 Task: Find connections with filter location Floresta with filter topic #Datawith filter profile language Spanish with filter current company The Times Of India with filter school Maharashtra Institute of Technology with filter industry Wholesale Photography Equipment and Supplies with filter service category Product Marketing with filter keywords title Animal Breeder
Action: Mouse moved to (535, 112)
Screenshot: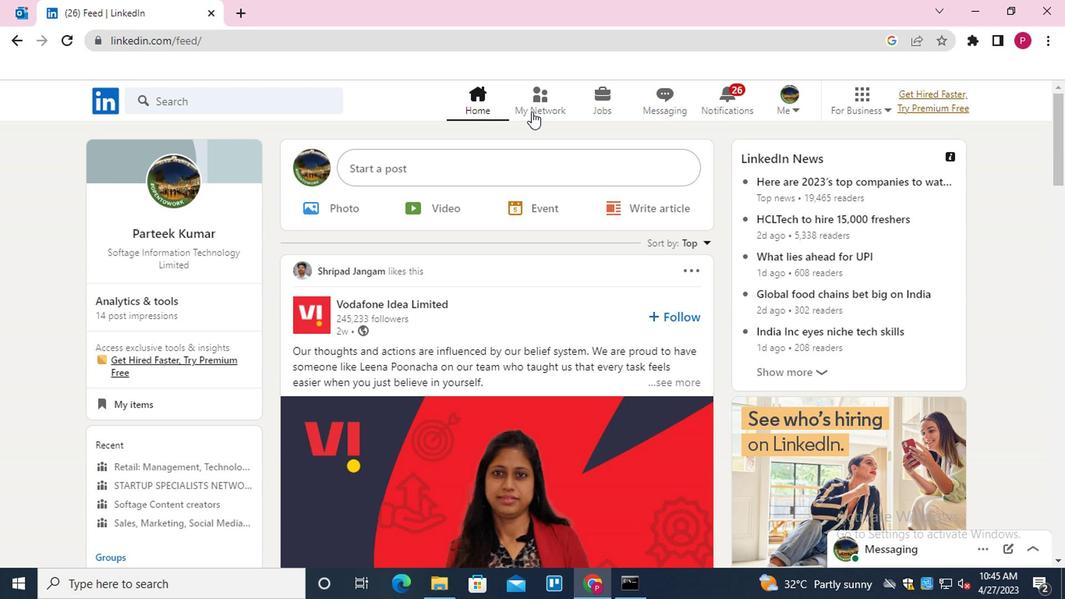 
Action: Mouse pressed left at (535, 112)
Screenshot: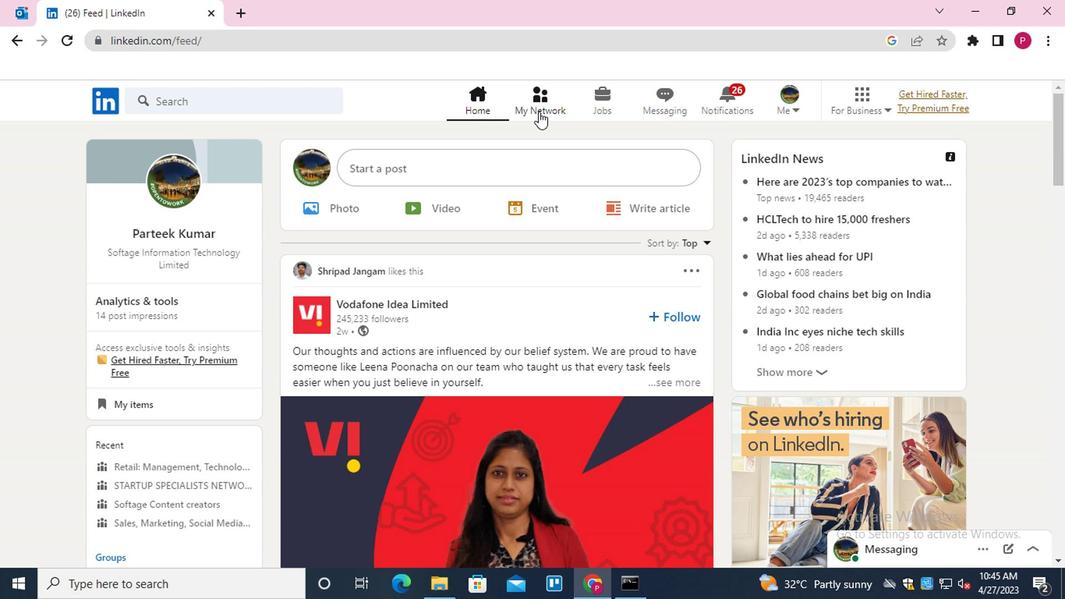 
Action: Mouse moved to (228, 196)
Screenshot: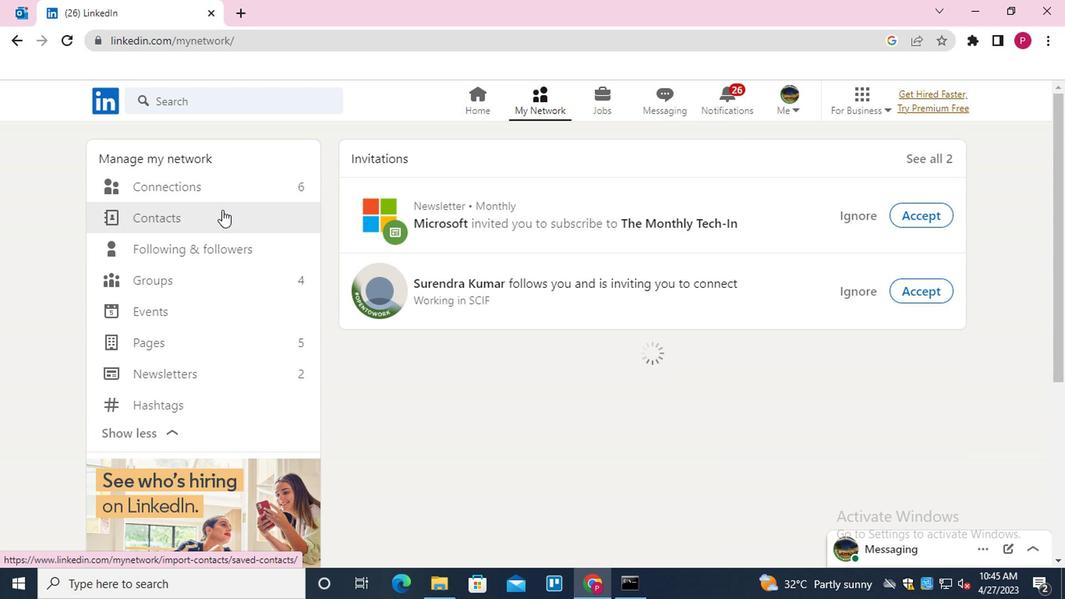 
Action: Mouse pressed left at (228, 196)
Screenshot: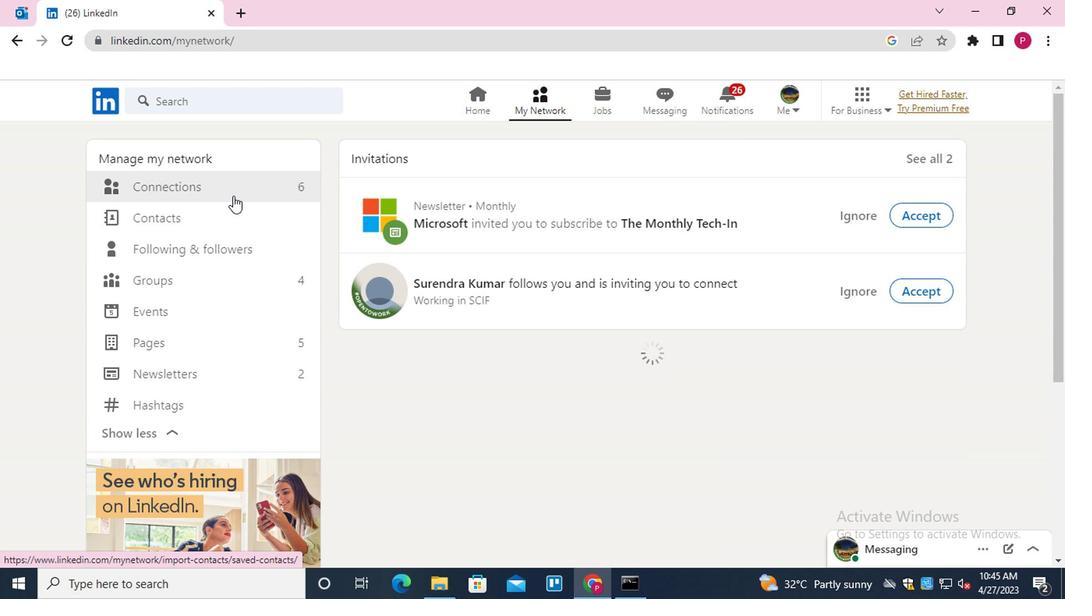 
Action: Mouse moved to (249, 192)
Screenshot: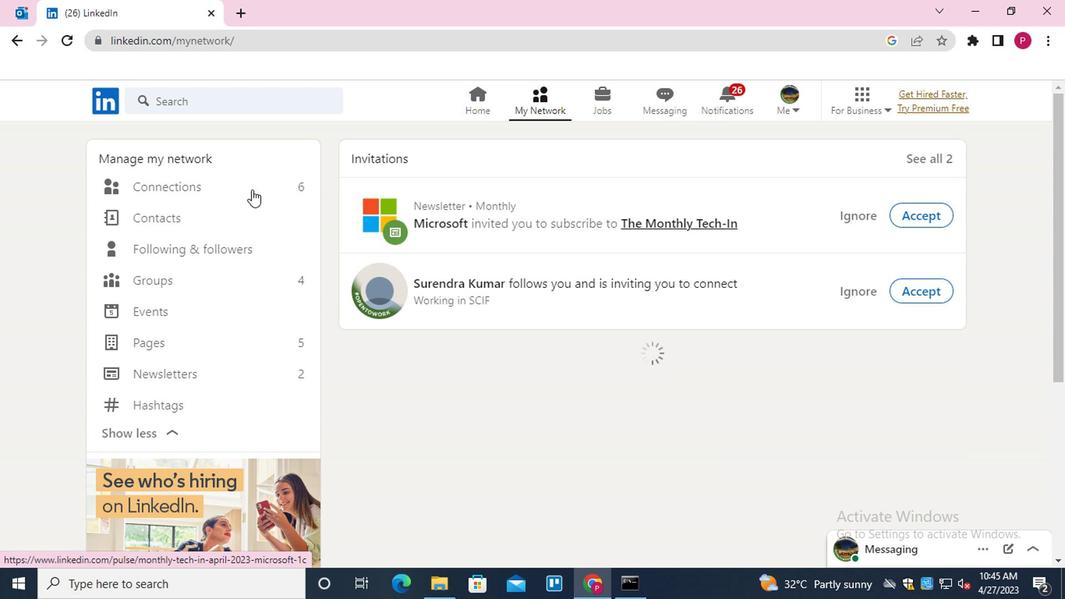 
Action: Mouse pressed left at (249, 192)
Screenshot: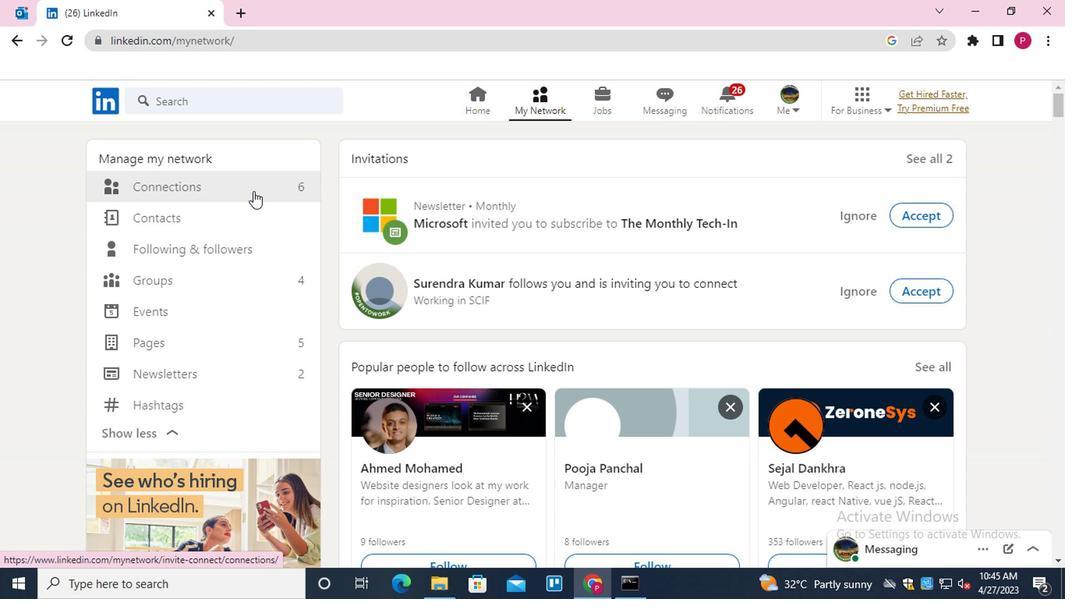 
Action: Mouse moved to (685, 190)
Screenshot: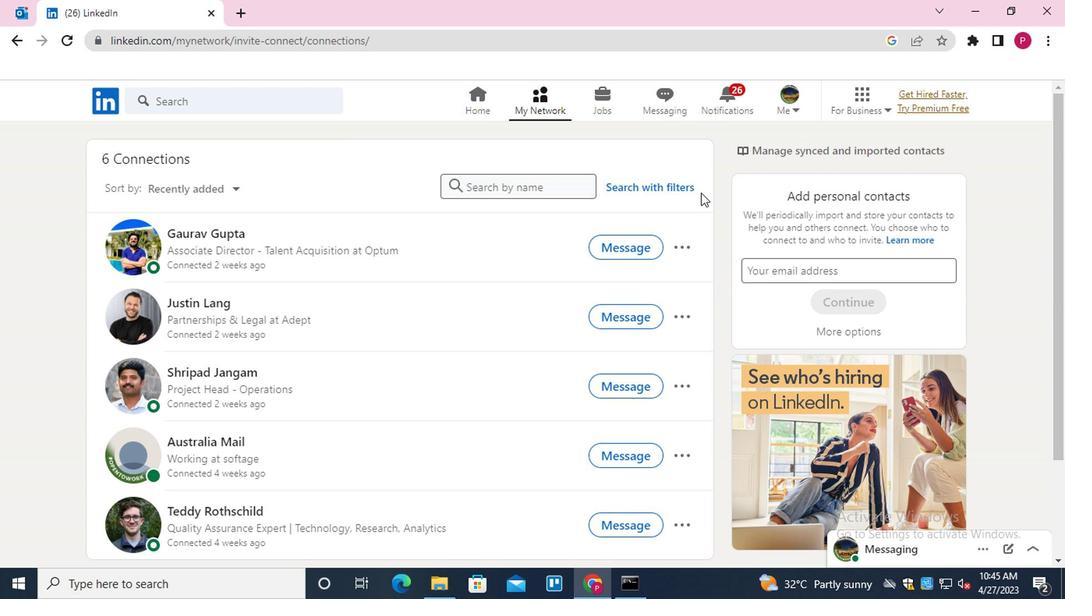
Action: Mouse pressed left at (685, 190)
Screenshot: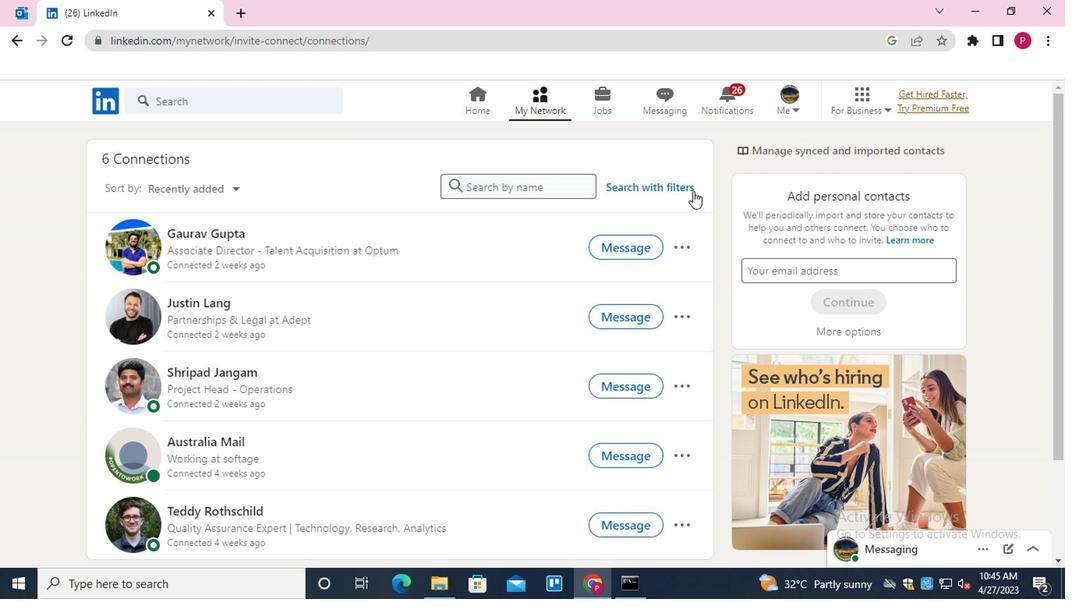 
Action: Mouse moved to (521, 147)
Screenshot: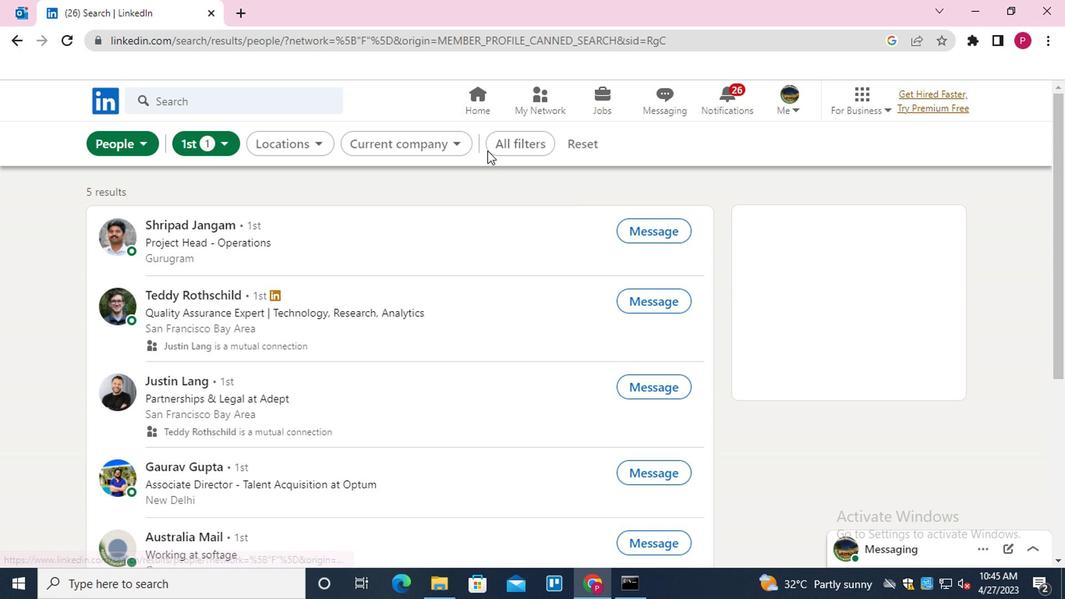 
Action: Mouse pressed left at (521, 147)
Screenshot: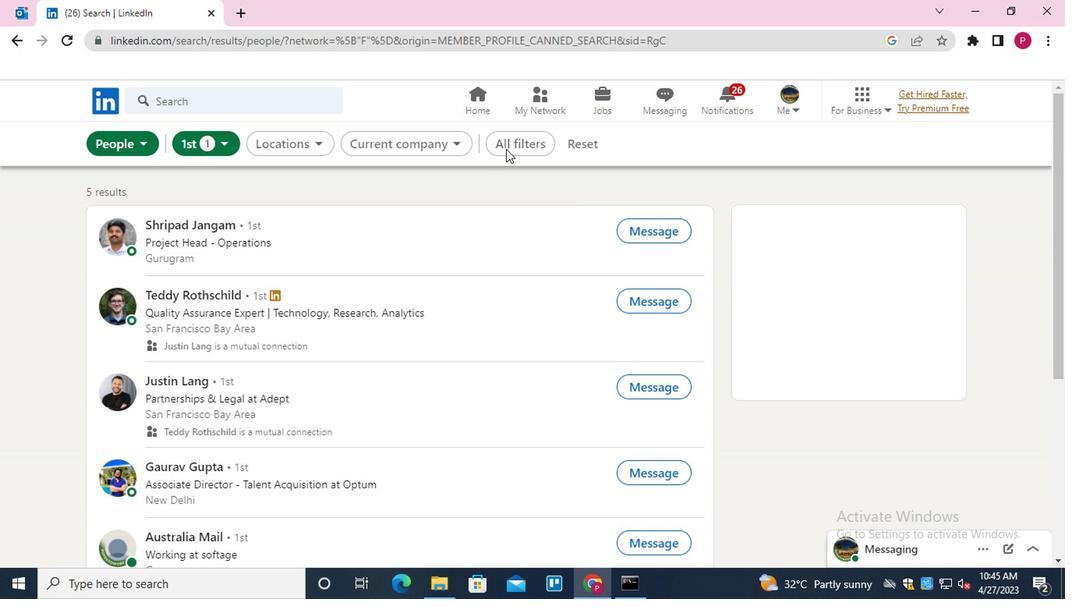 
Action: Mouse moved to (926, 332)
Screenshot: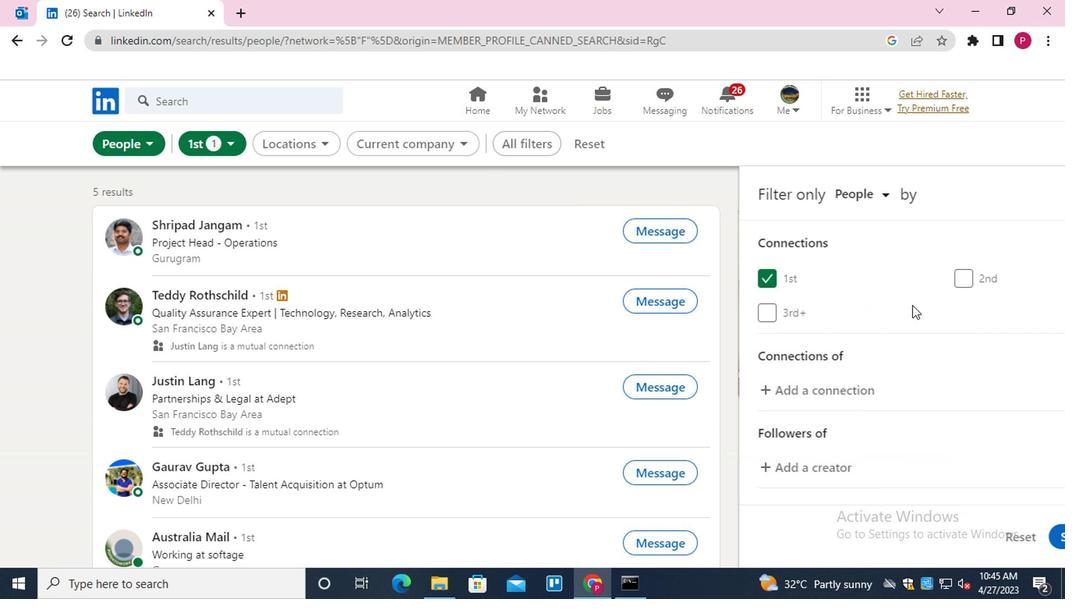
Action: Mouse scrolled (926, 332) with delta (0, 0)
Screenshot: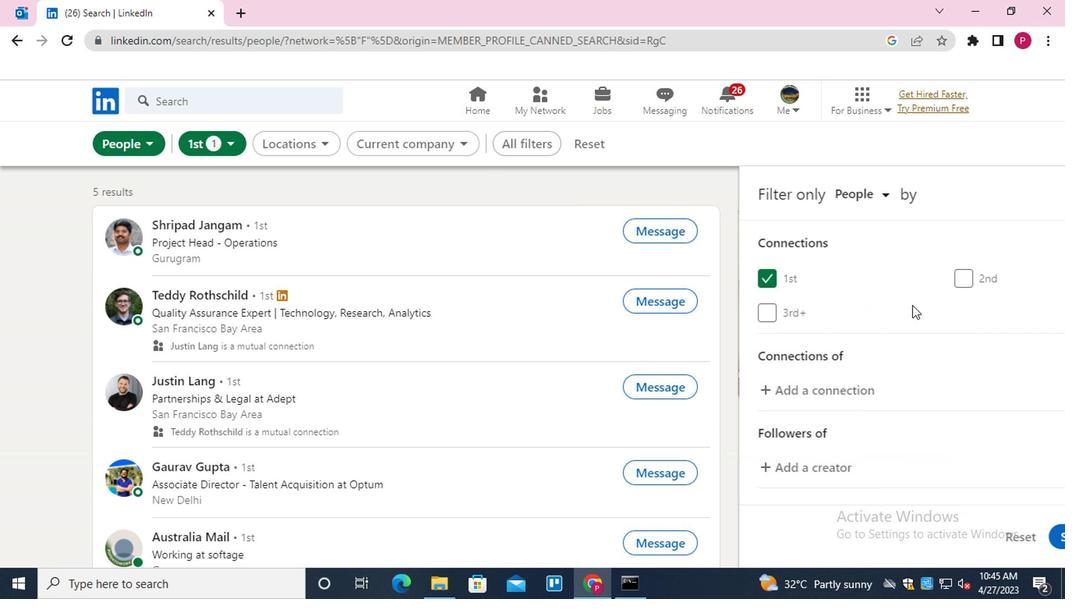 
Action: Mouse moved to (928, 338)
Screenshot: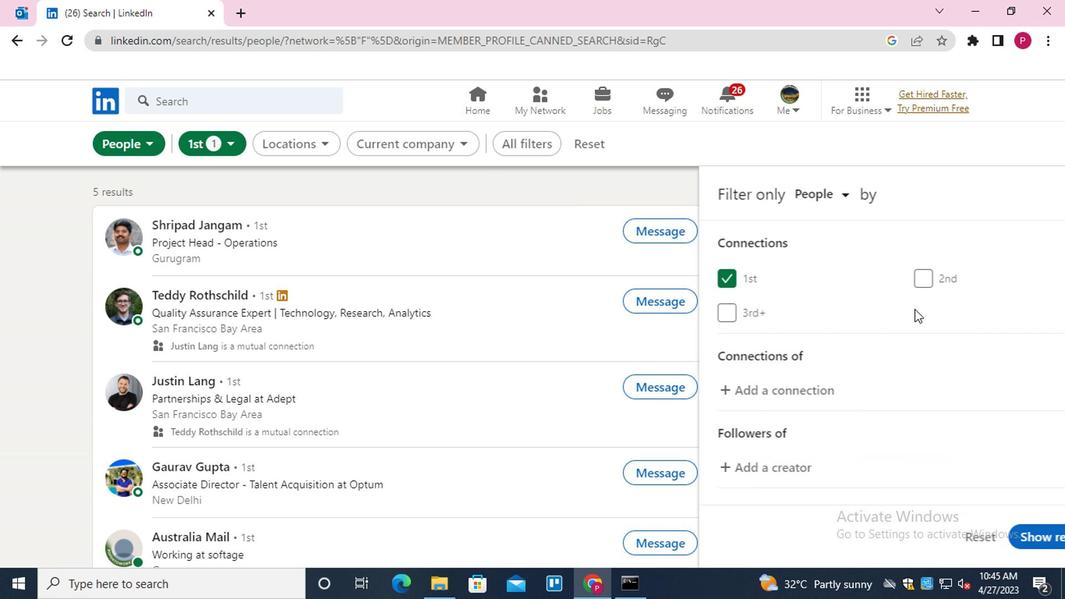 
Action: Mouse scrolled (928, 337) with delta (0, 0)
Screenshot: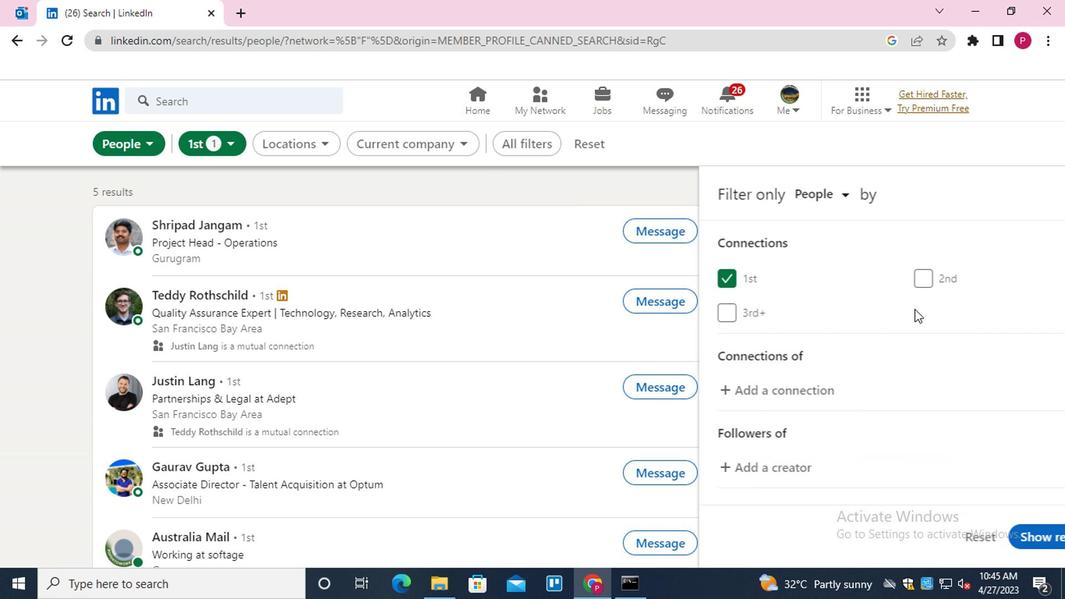 
Action: Mouse moved to (928, 341)
Screenshot: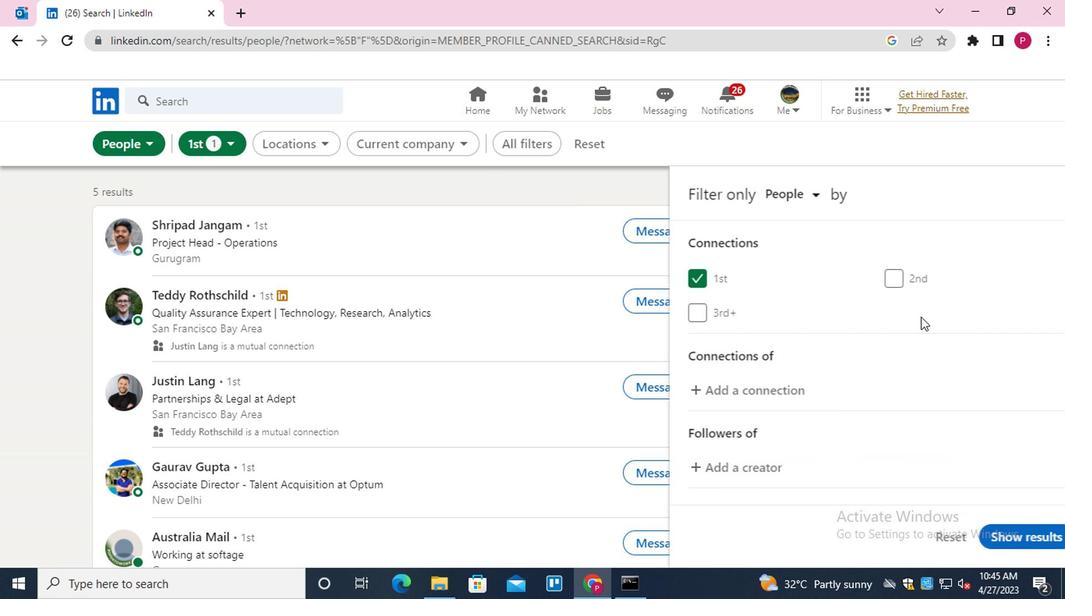 
Action: Mouse scrolled (928, 340) with delta (0, -1)
Screenshot: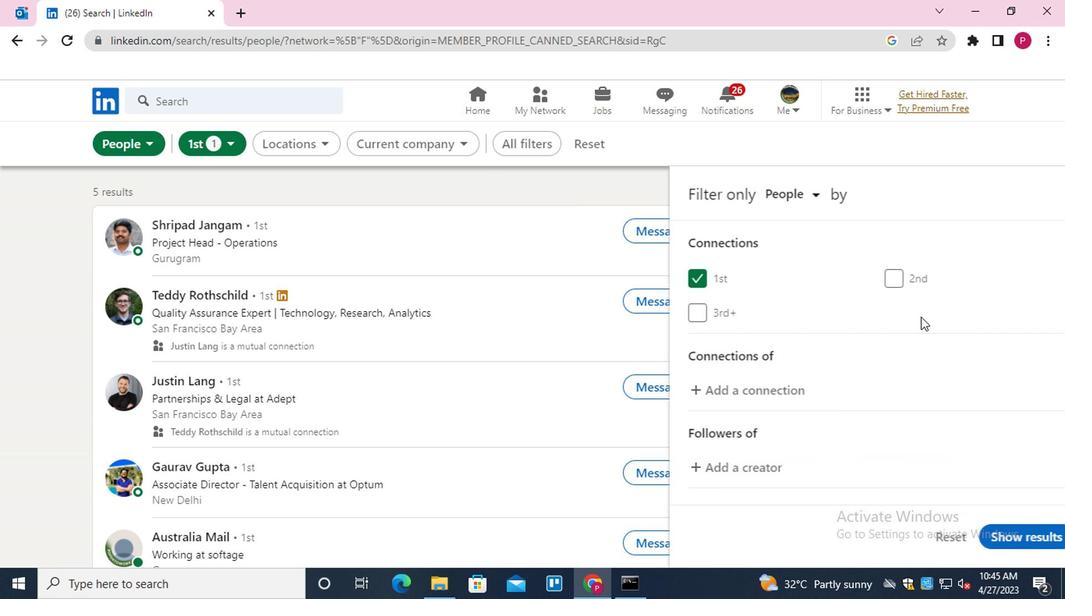 
Action: Mouse moved to (911, 377)
Screenshot: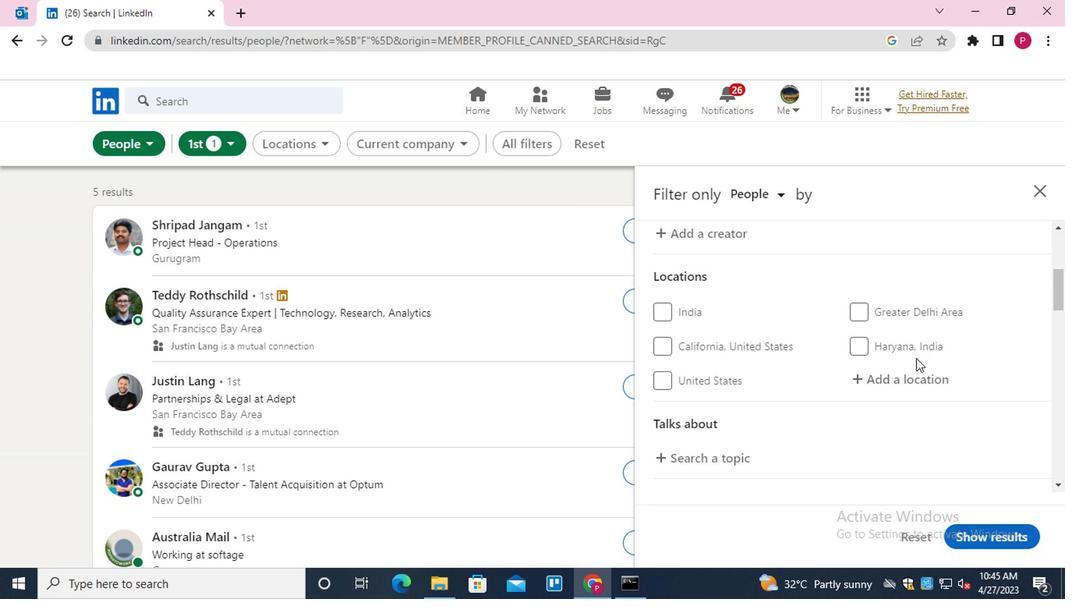 
Action: Mouse pressed left at (911, 377)
Screenshot: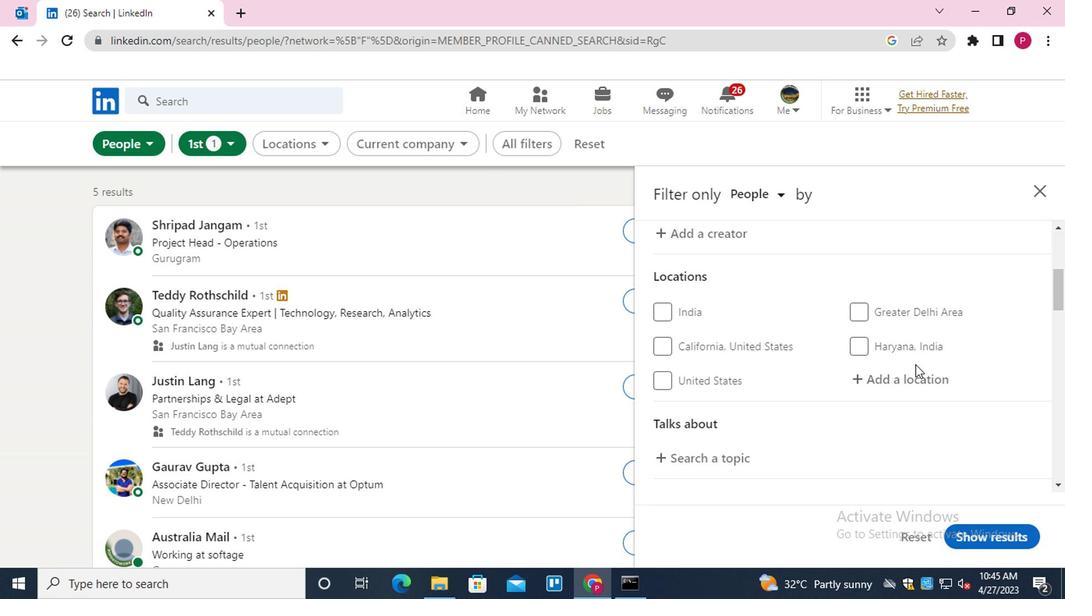 
Action: Key pressed <Key.shift>FLORESTA<Key.down><Key.enter>
Screenshot: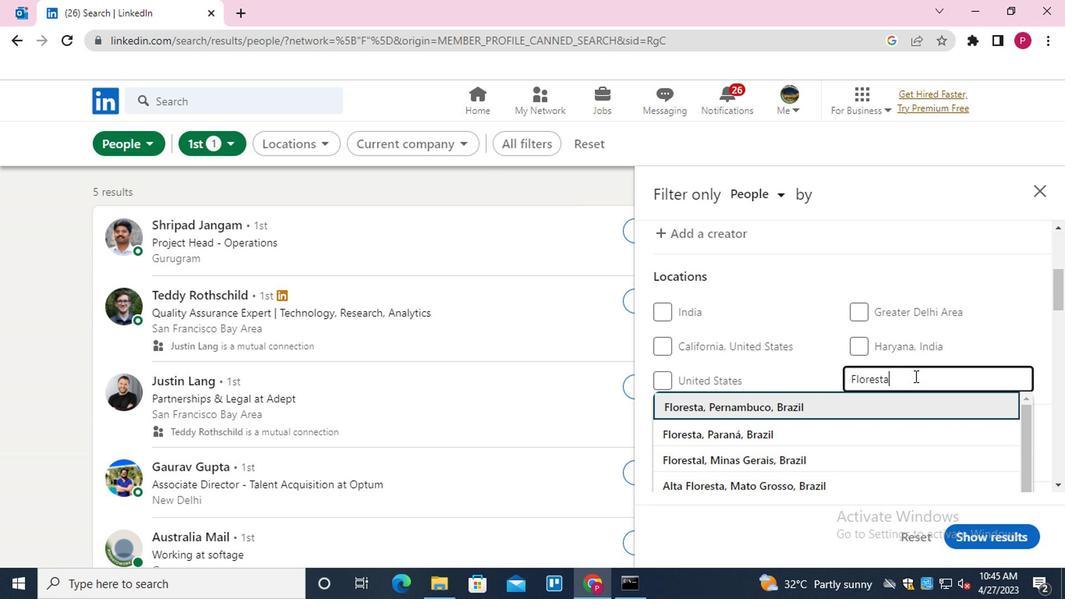 
Action: Mouse moved to (842, 386)
Screenshot: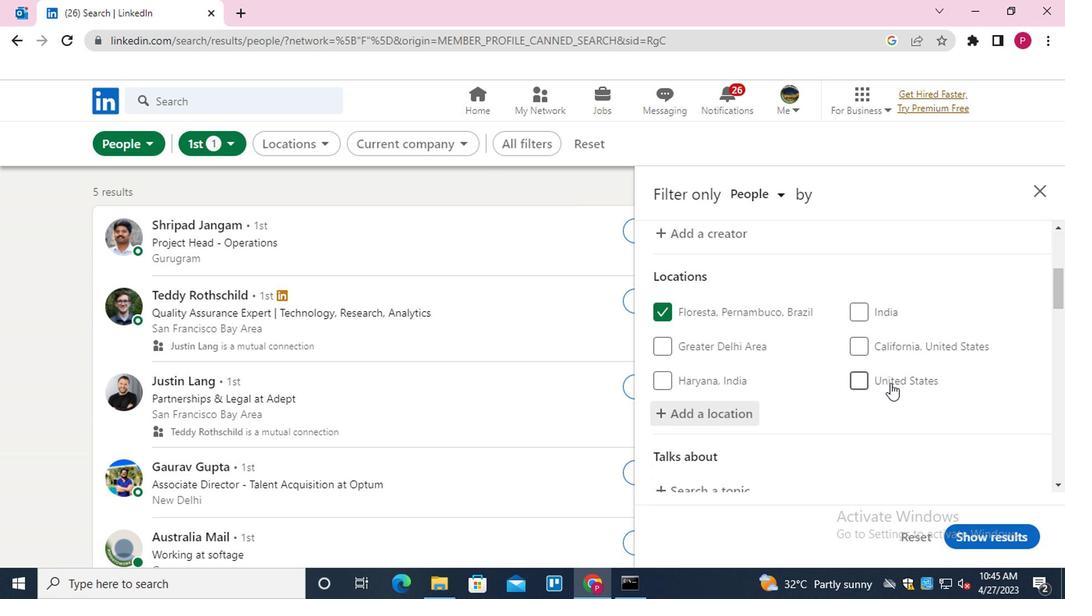 
Action: Mouse scrolled (842, 385) with delta (0, -1)
Screenshot: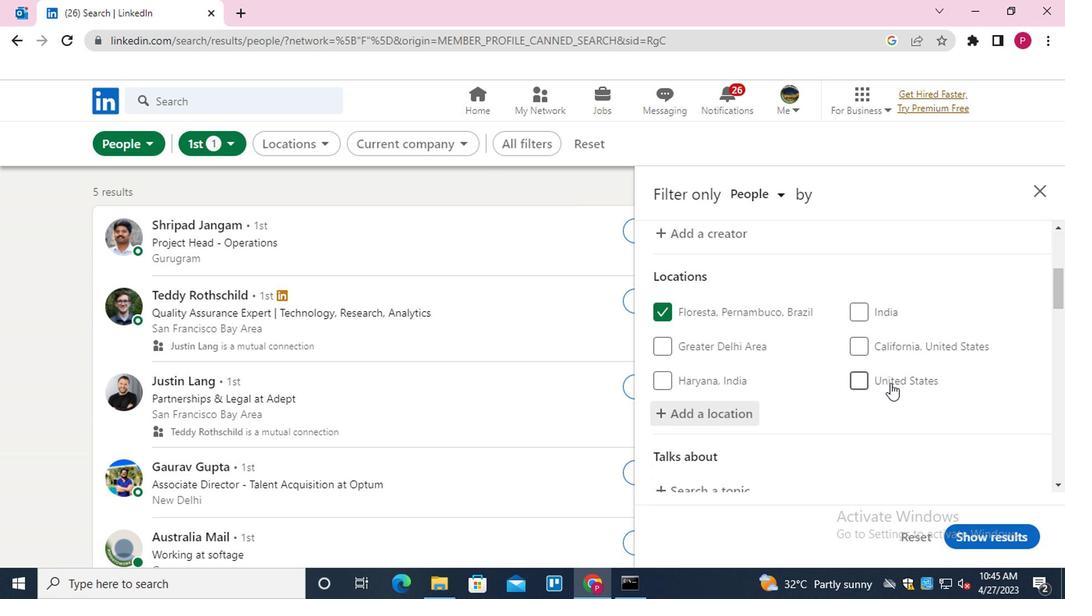 
Action: Mouse moved to (828, 394)
Screenshot: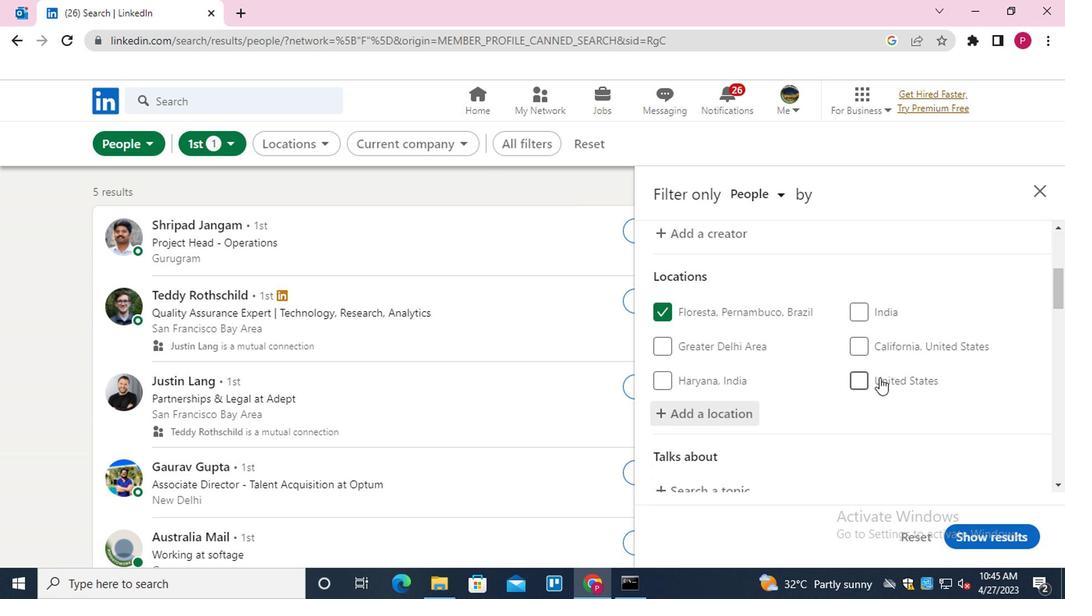 
Action: Mouse scrolled (828, 393) with delta (0, 0)
Screenshot: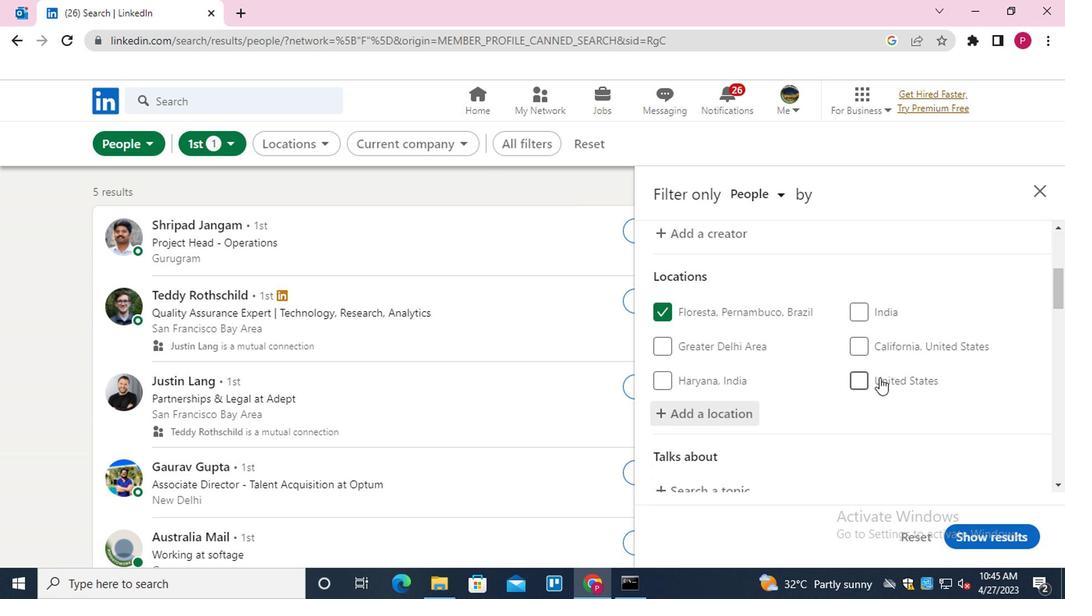
Action: Mouse moved to (694, 332)
Screenshot: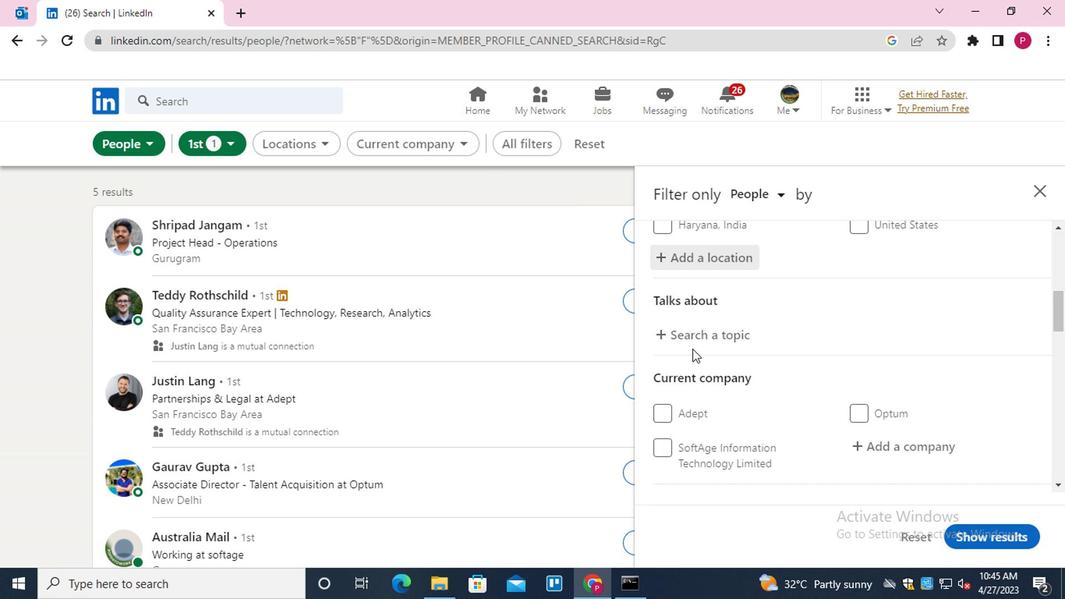 
Action: Mouse pressed left at (694, 332)
Screenshot: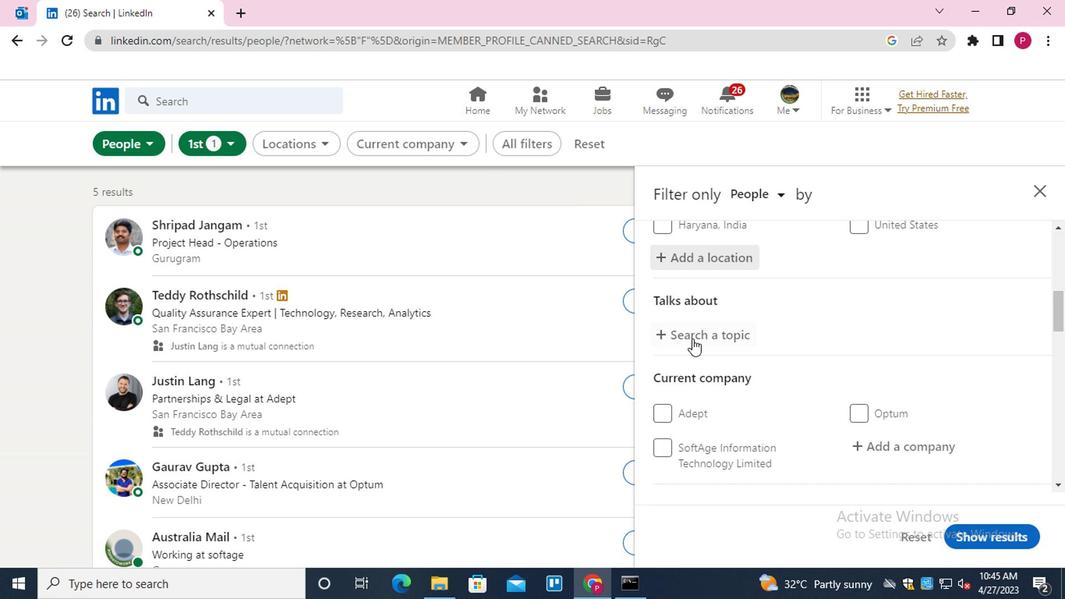 
Action: Key pressed DATA<Key.down><Key.enter>
Screenshot: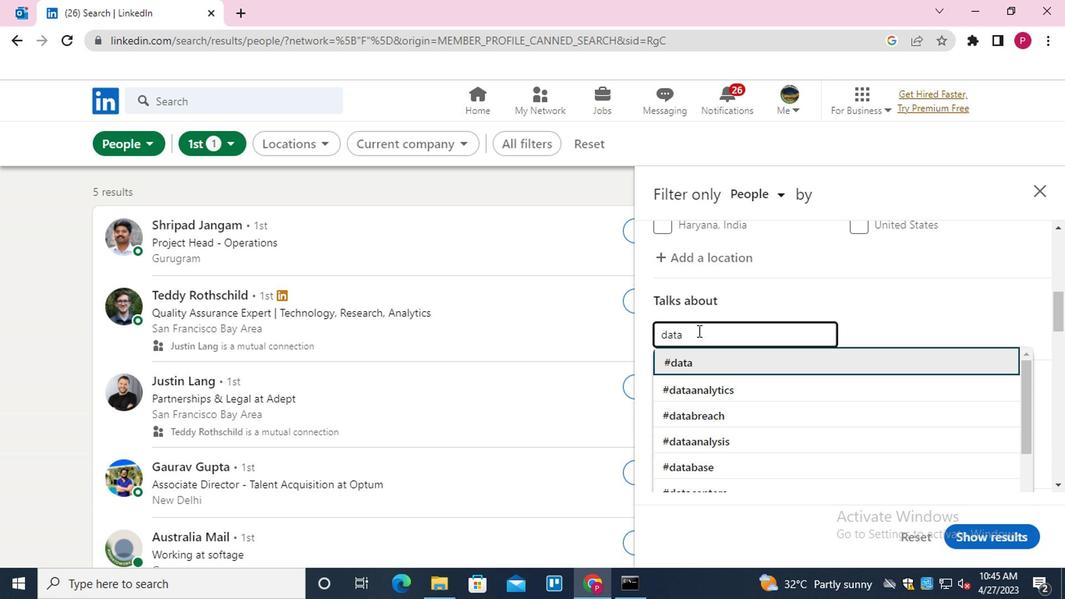 
Action: Mouse moved to (737, 362)
Screenshot: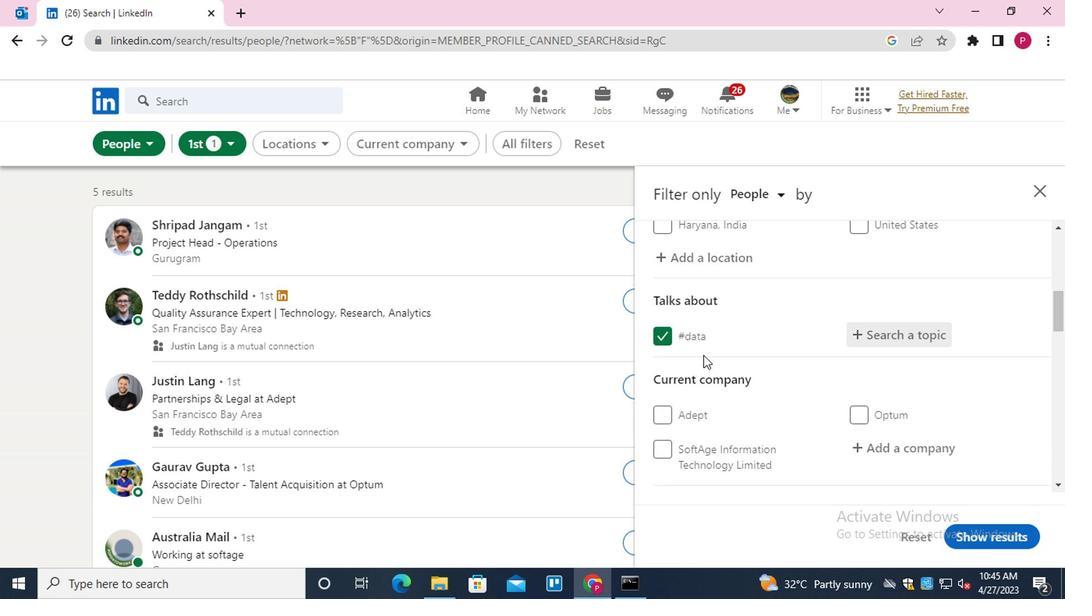 
Action: Mouse scrolled (737, 361) with delta (0, -1)
Screenshot: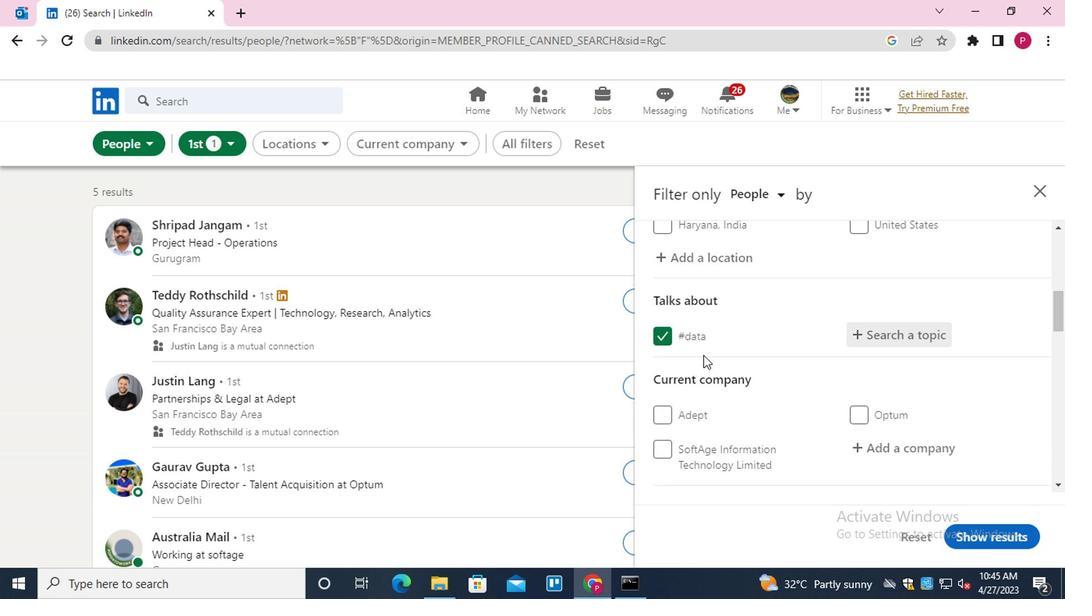 
Action: Mouse moved to (887, 367)
Screenshot: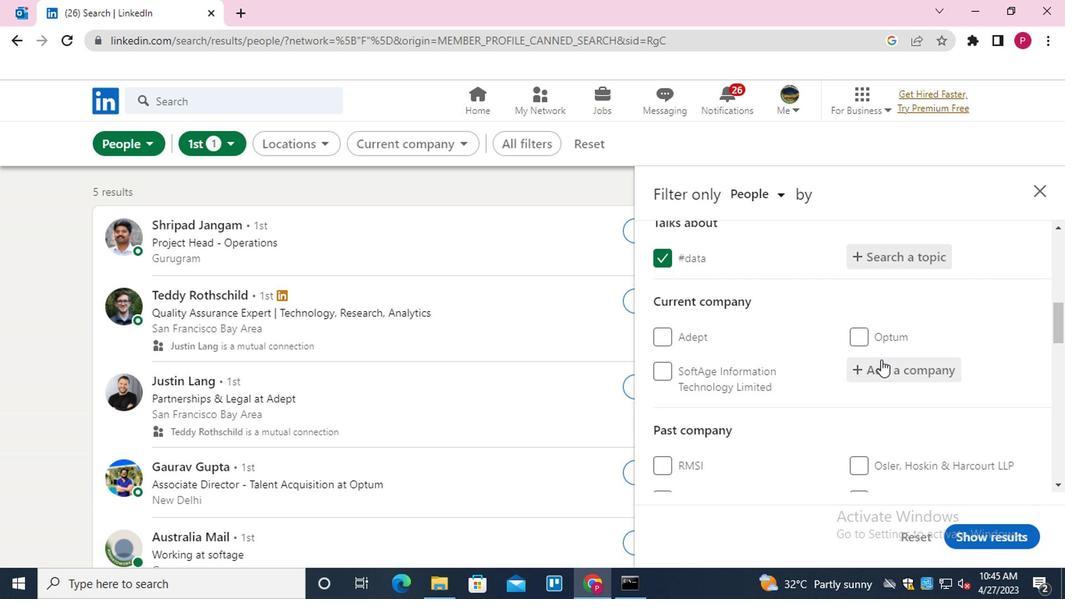 
Action: Mouse pressed left at (887, 367)
Screenshot: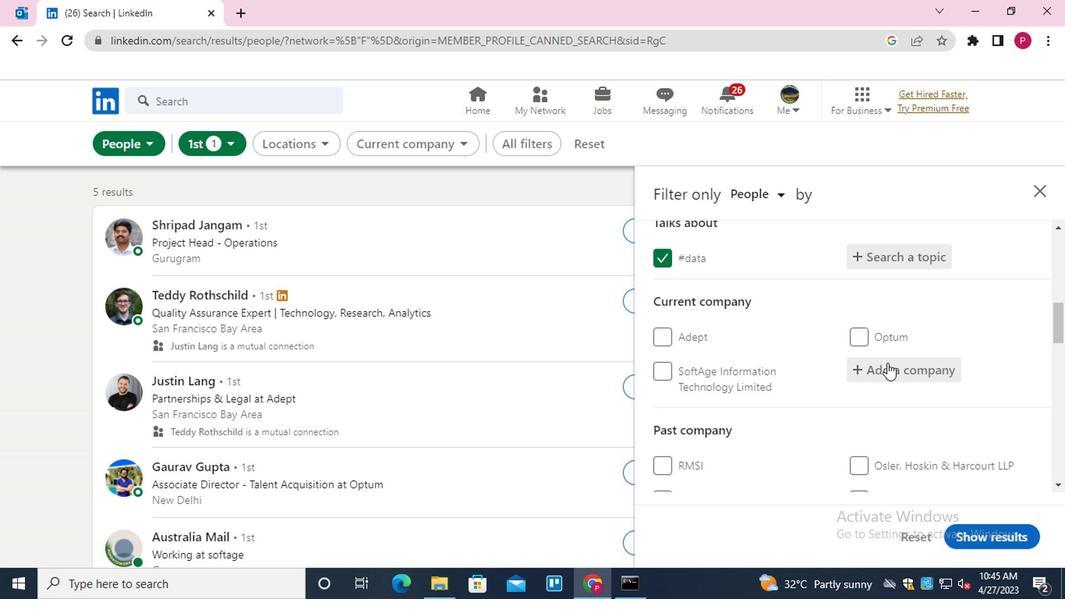 
Action: Key pressed <Key.shift>THE<Key.space><Key.shift>TOMES<Key.backspace><Key.backspace><Key.backspace><Key.backspace>IMES<Key.space>OF<Key.space><Key.down><Key.enter>
Screenshot: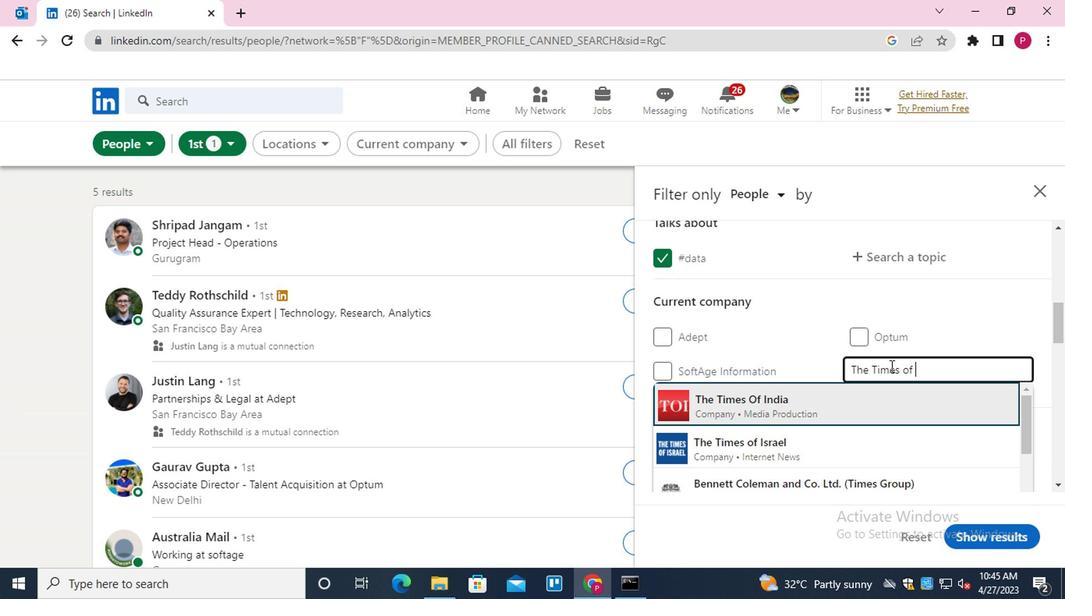 
Action: Mouse moved to (882, 368)
Screenshot: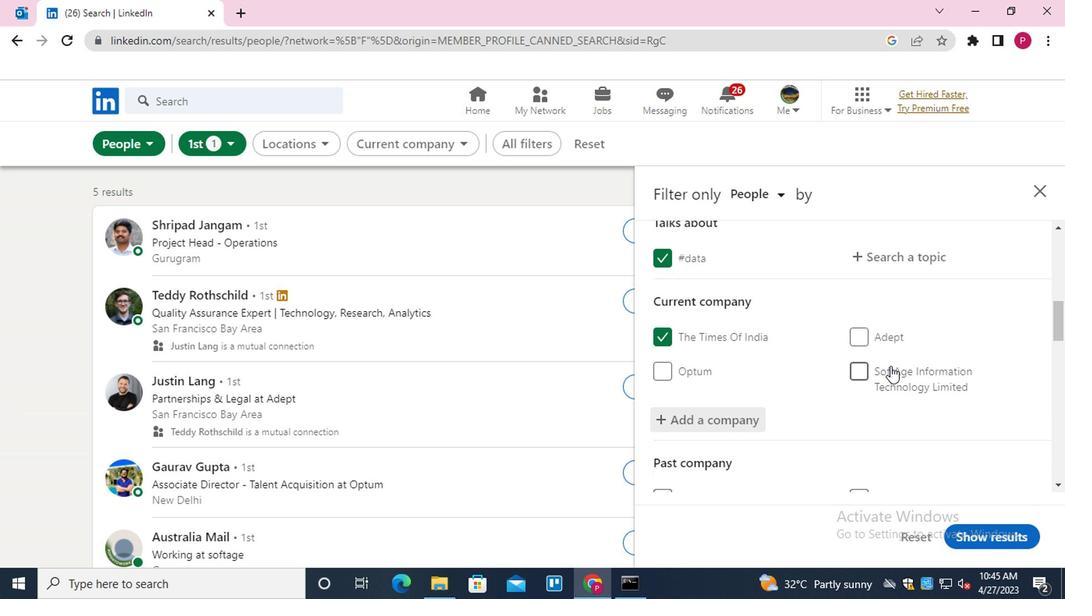 
Action: Mouse scrolled (882, 367) with delta (0, -1)
Screenshot: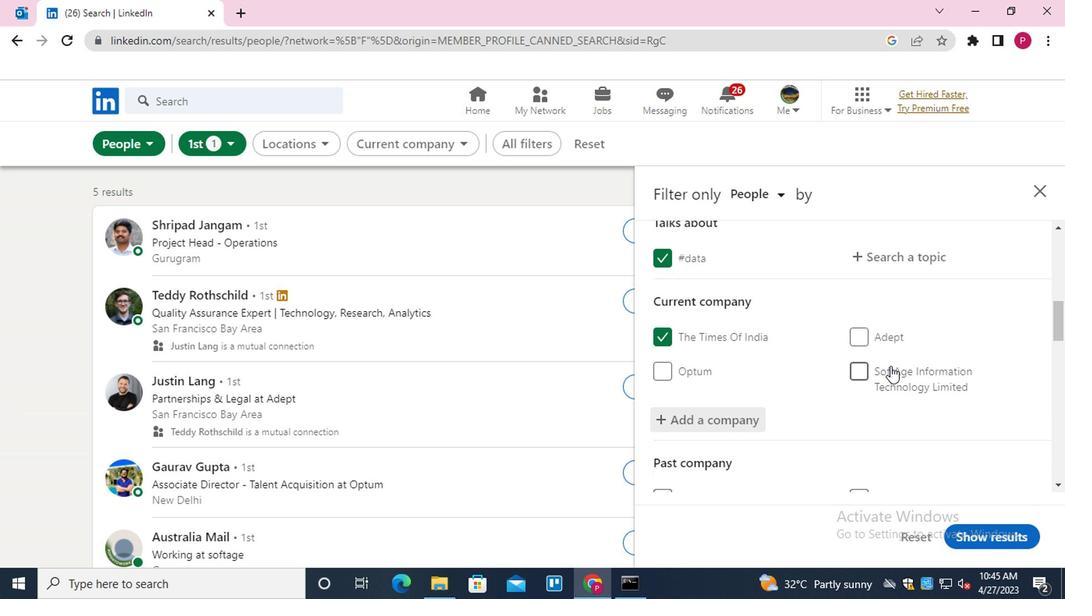
Action: Mouse moved to (881, 368)
Screenshot: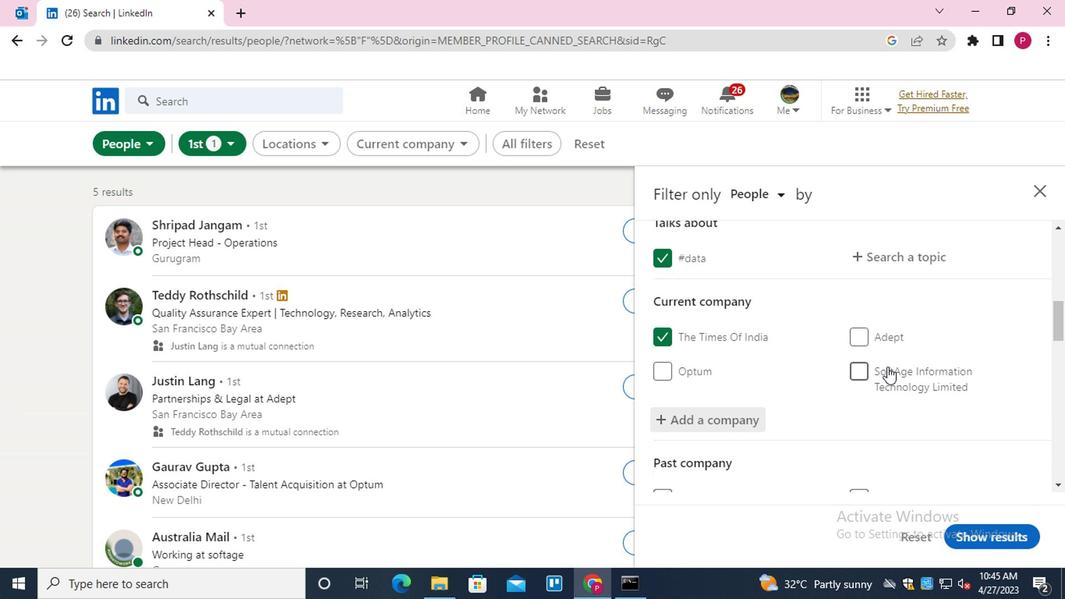 
Action: Mouse scrolled (881, 367) with delta (0, -1)
Screenshot: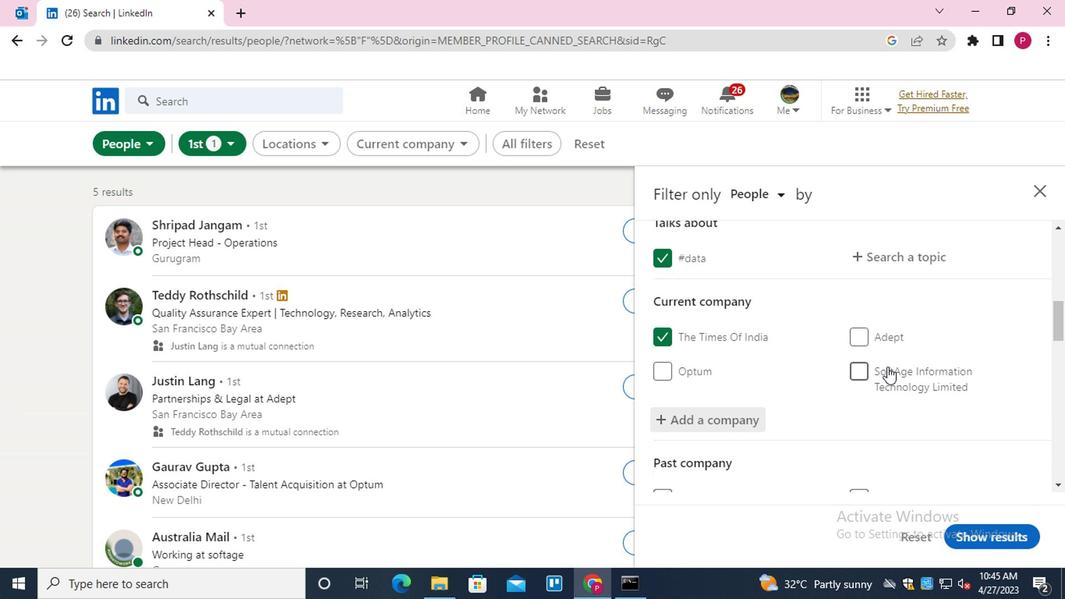 
Action: Mouse moved to (736, 368)
Screenshot: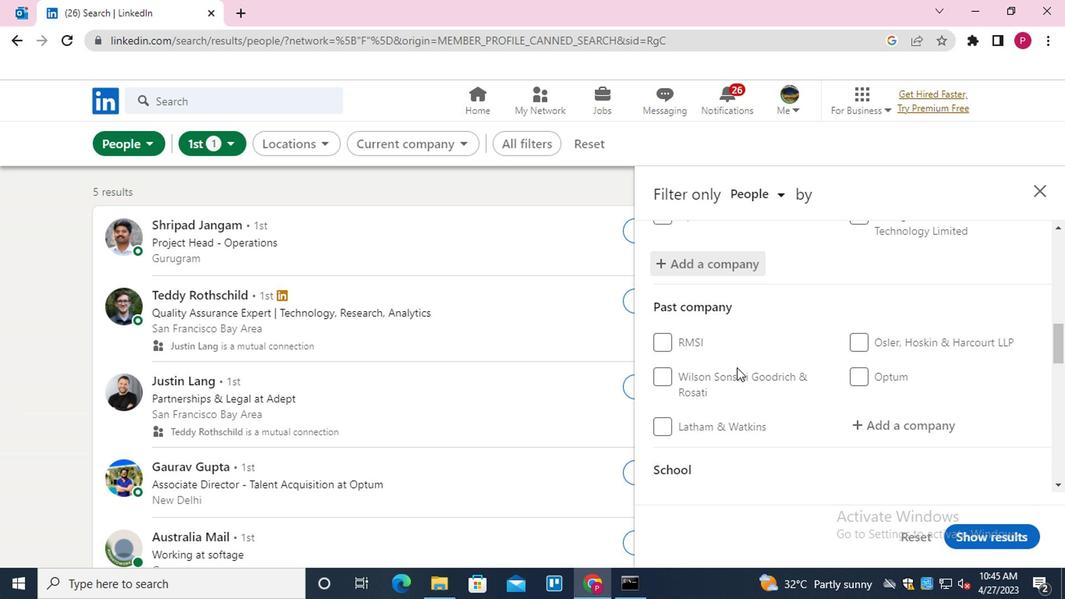 
Action: Mouse scrolled (736, 367) with delta (0, -1)
Screenshot: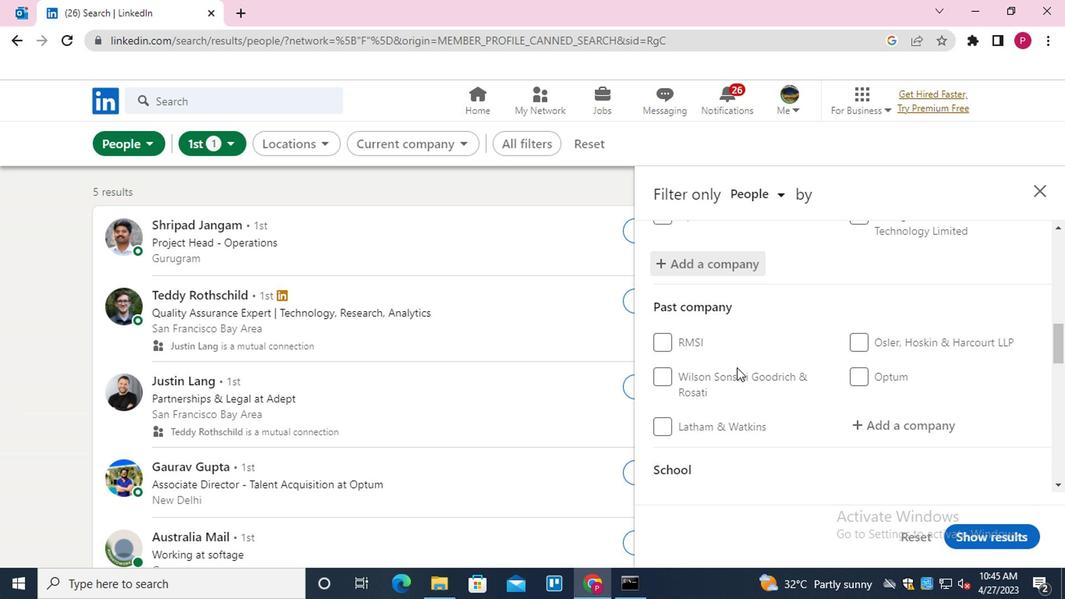 
Action: Mouse scrolled (736, 367) with delta (0, -1)
Screenshot: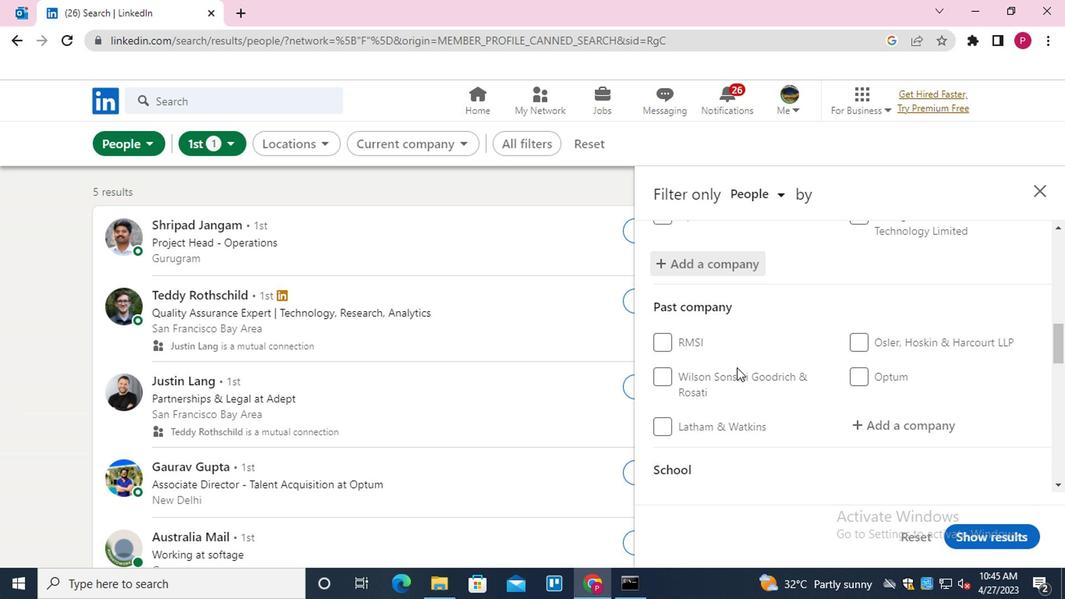 
Action: Mouse scrolled (736, 367) with delta (0, -1)
Screenshot: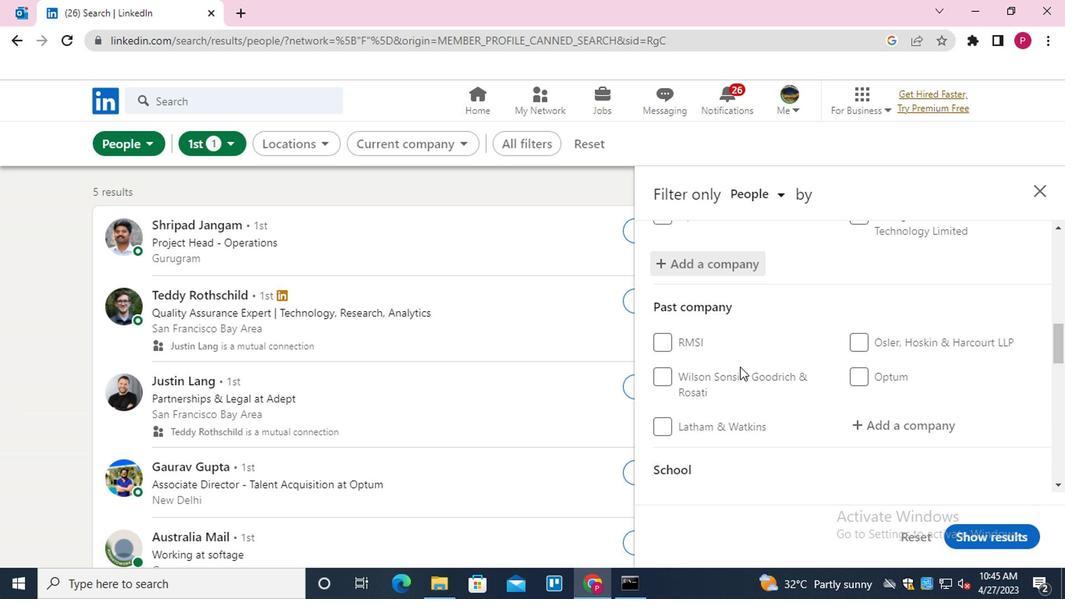 
Action: Mouse moved to (946, 370)
Screenshot: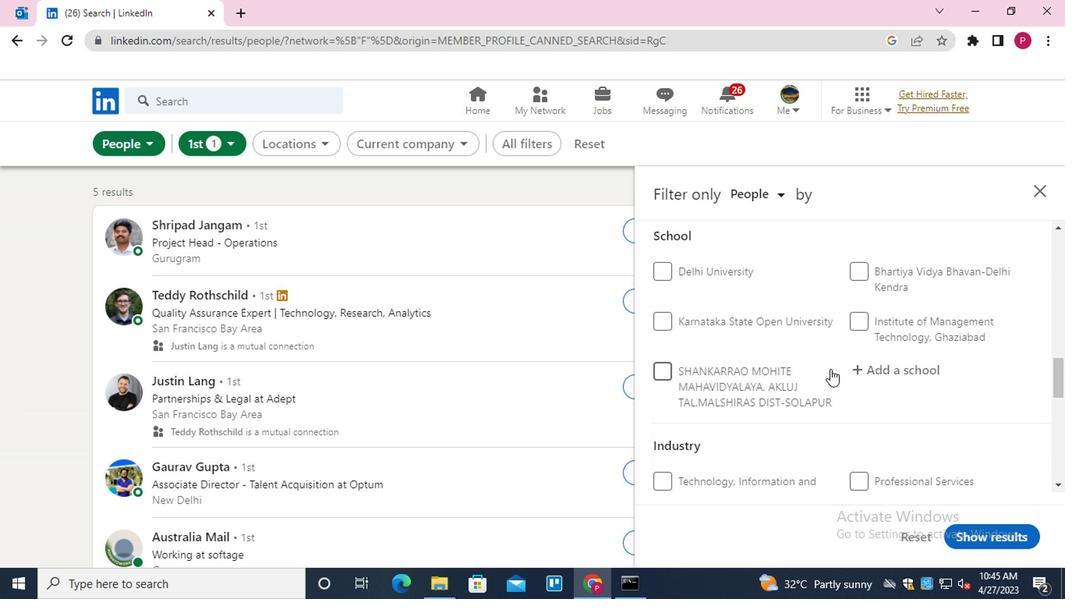 
Action: Mouse pressed left at (946, 370)
Screenshot: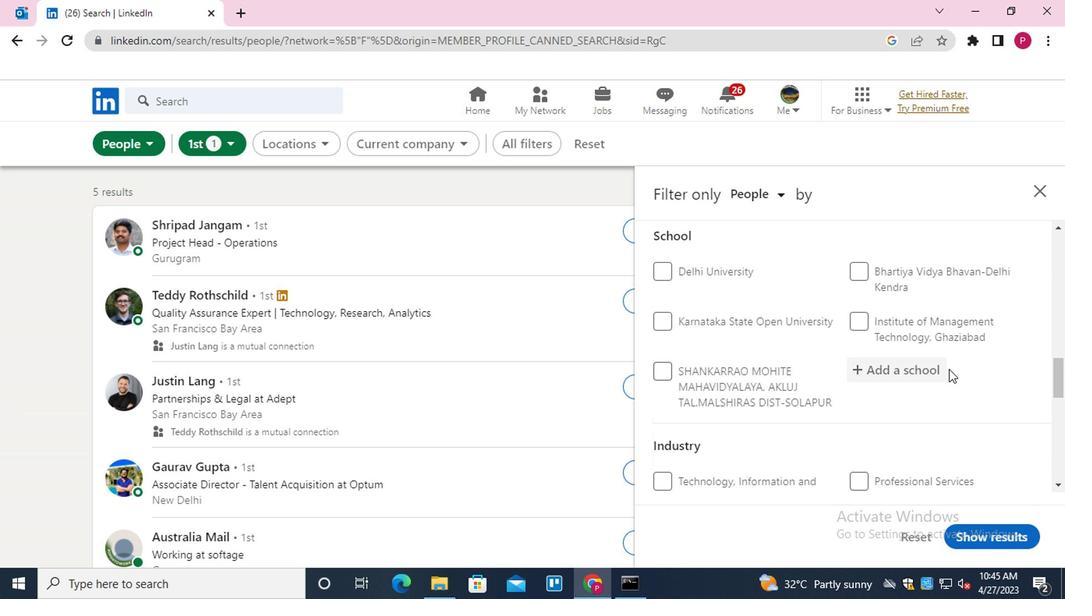 
Action: Mouse moved to (899, 370)
Screenshot: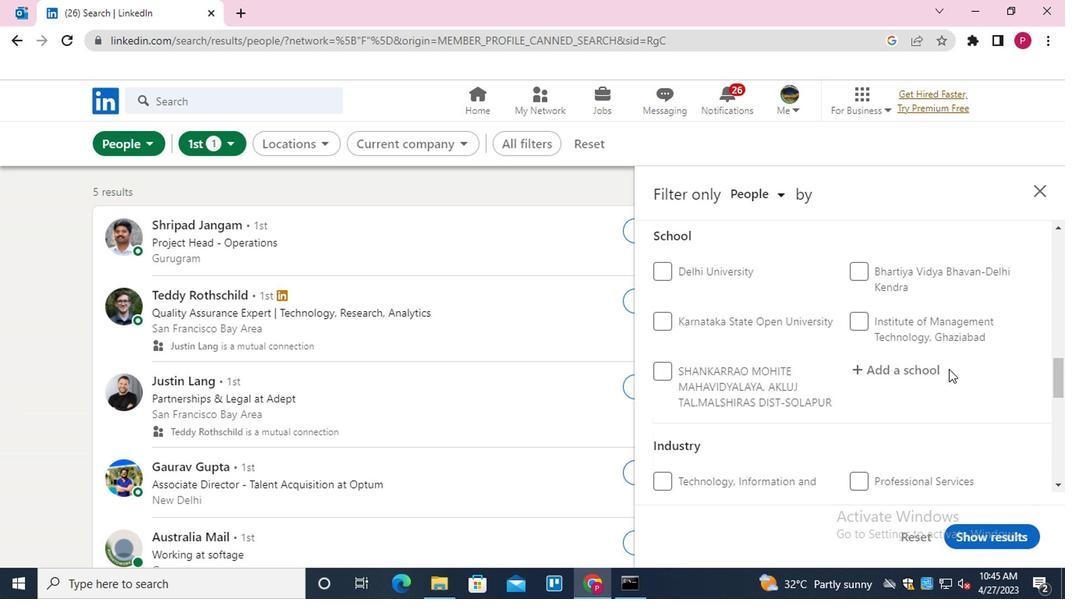 
Action: Mouse pressed left at (899, 370)
Screenshot: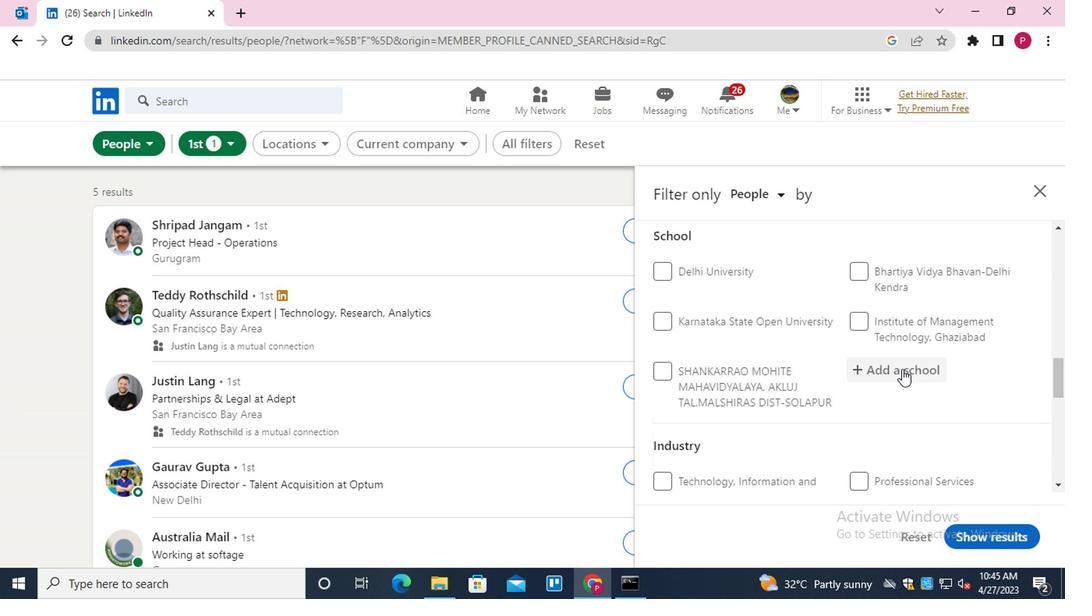 
Action: Mouse moved to (883, 369)
Screenshot: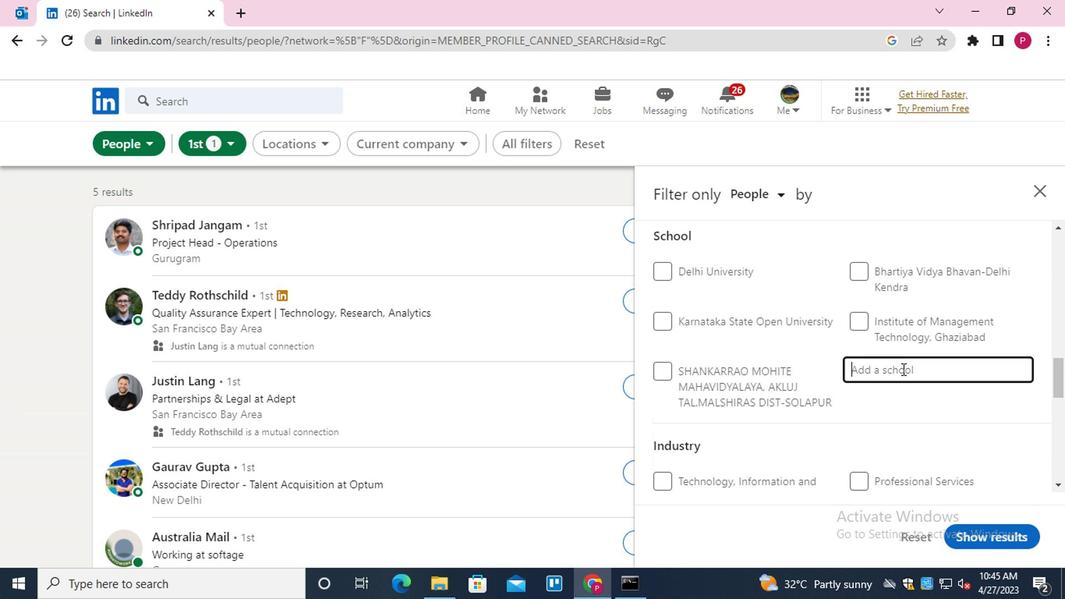 
Action: Mouse scrolled (883, 368) with delta (0, 0)
Screenshot: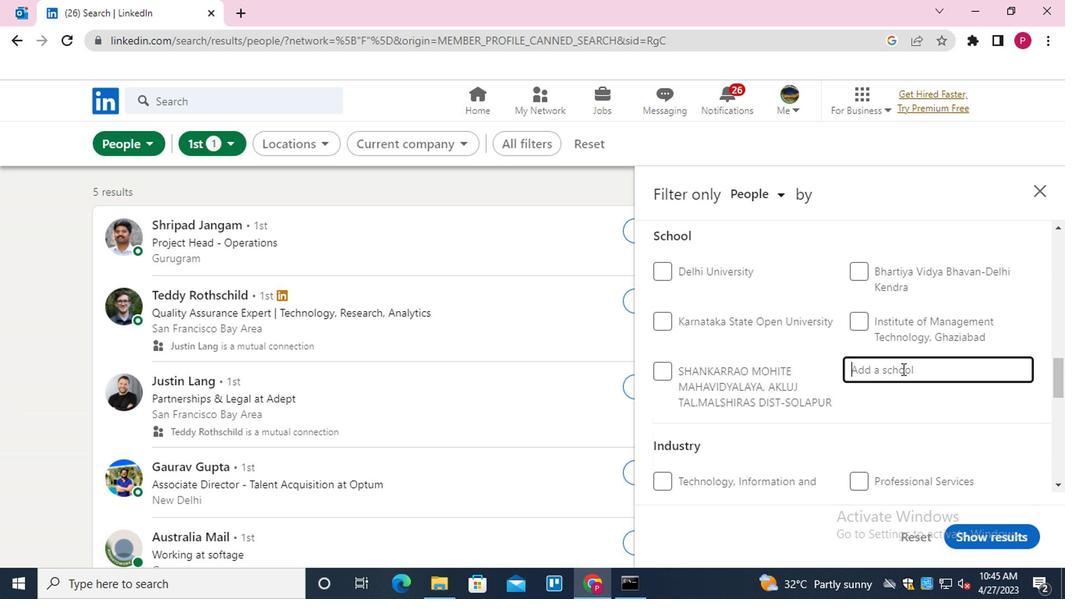 
Action: Mouse scrolled (883, 368) with delta (0, 0)
Screenshot: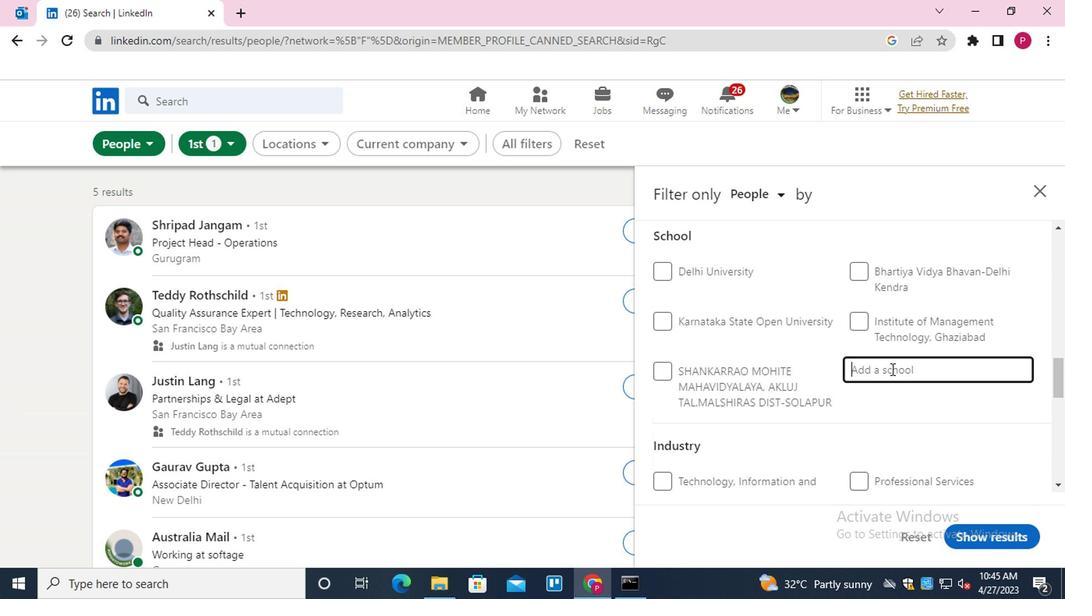 
Action: Mouse scrolled (883, 370) with delta (0, 1)
Screenshot: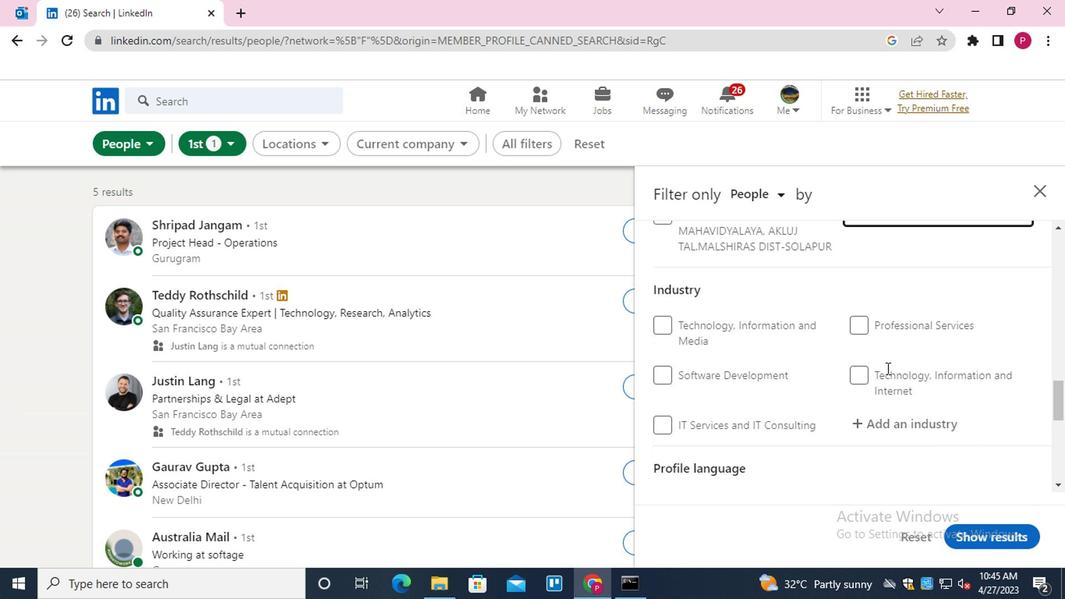 
Action: Key pressed <Key.shift><Key.shift><Key.shift><Key.shift>MAHARASHTRA<Key.space><Key.down><Key.enter>
Screenshot: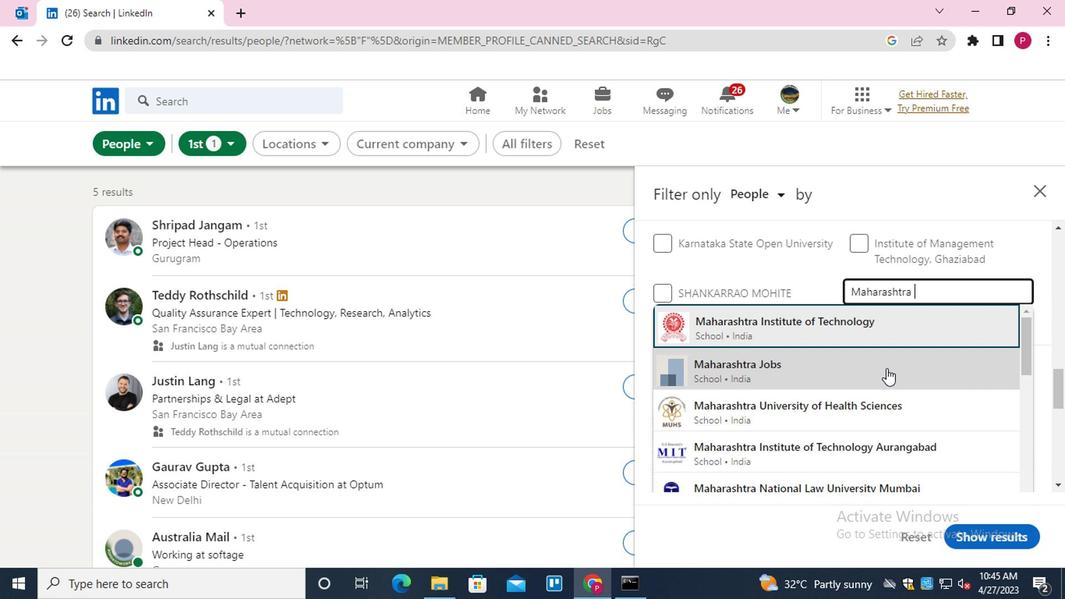 
Action: Mouse moved to (838, 368)
Screenshot: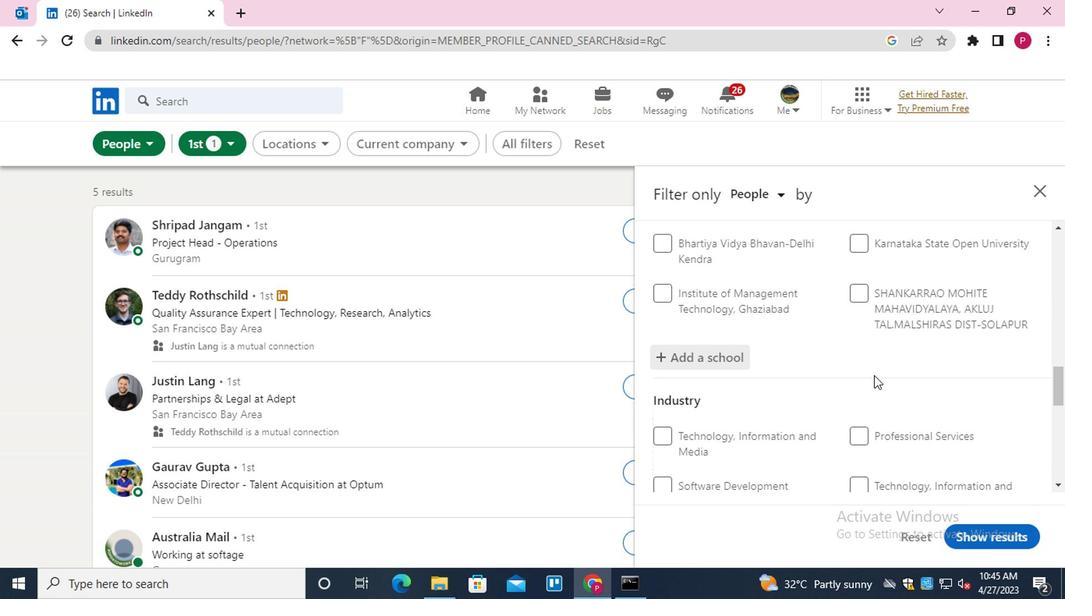 
Action: Mouse scrolled (838, 367) with delta (0, -1)
Screenshot: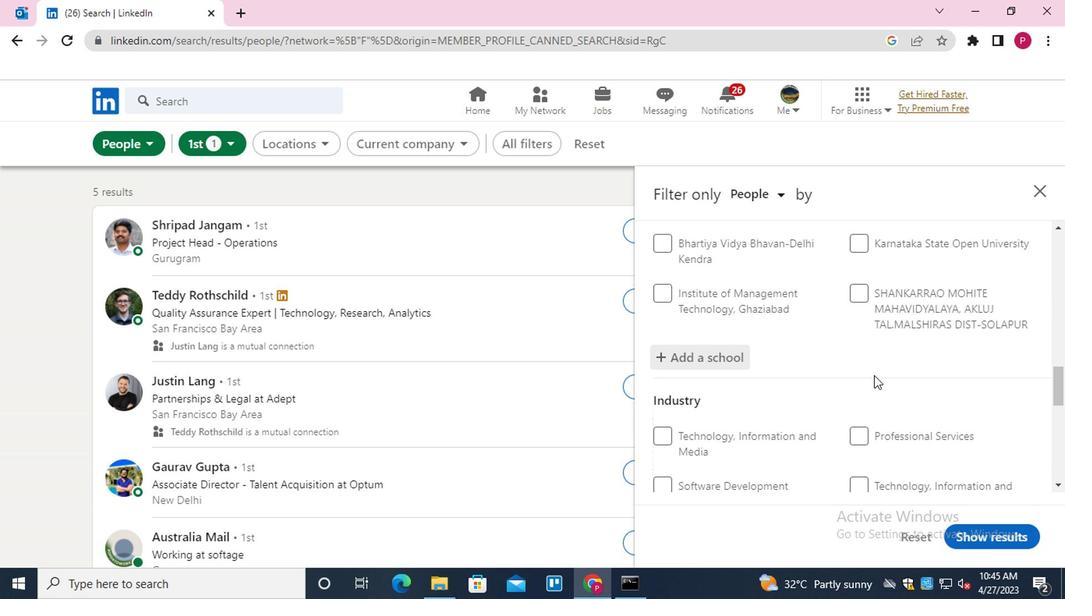 
Action: Mouse moved to (836, 370)
Screenshot: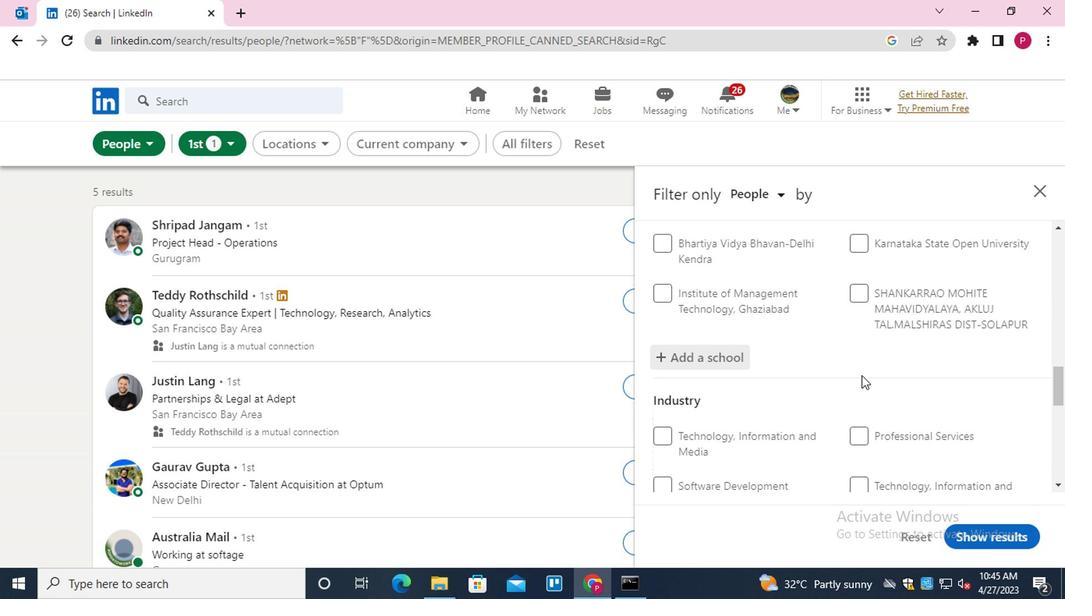 
Action: Mouse scrolled (836, 369) with delta (0, -1)
Screenshot: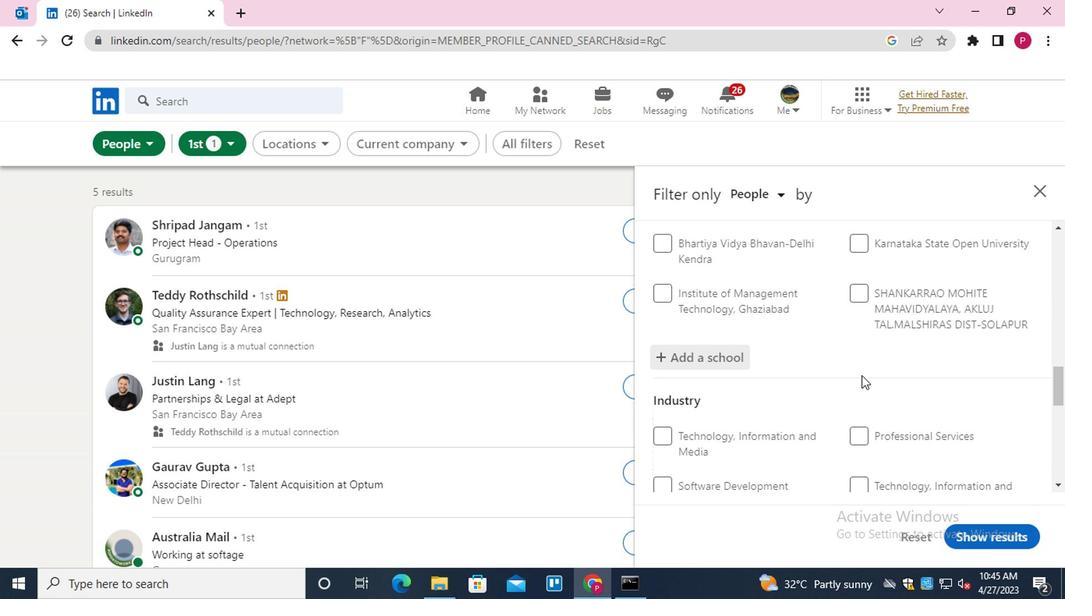 
Action: Mouse moved to (831, 378)
Screenshot: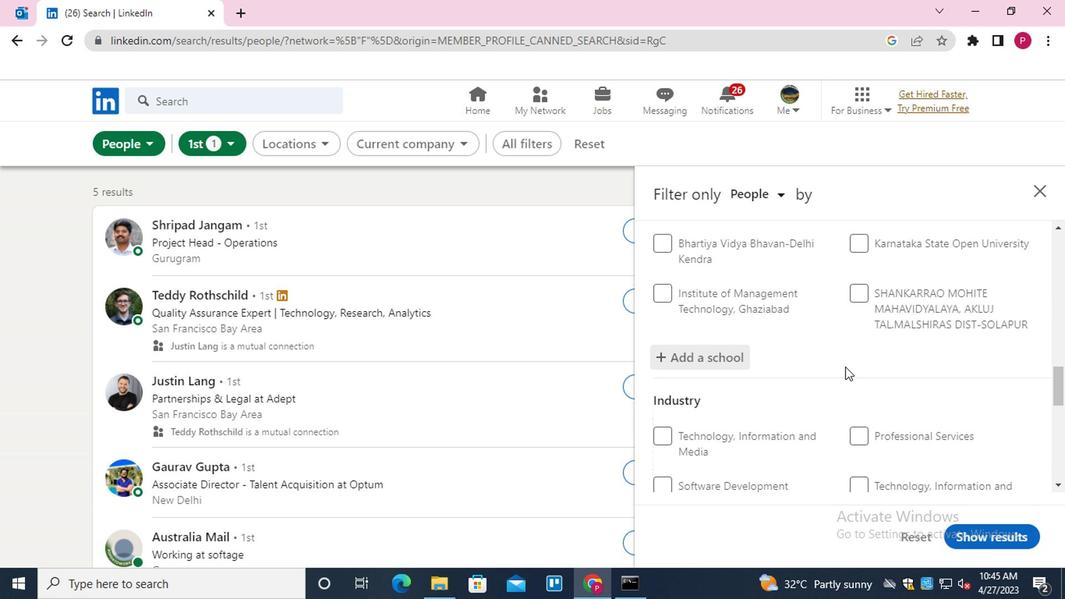 
Action: Mouse scrolled (831, 377) with delta (0, -1)
Screenshot: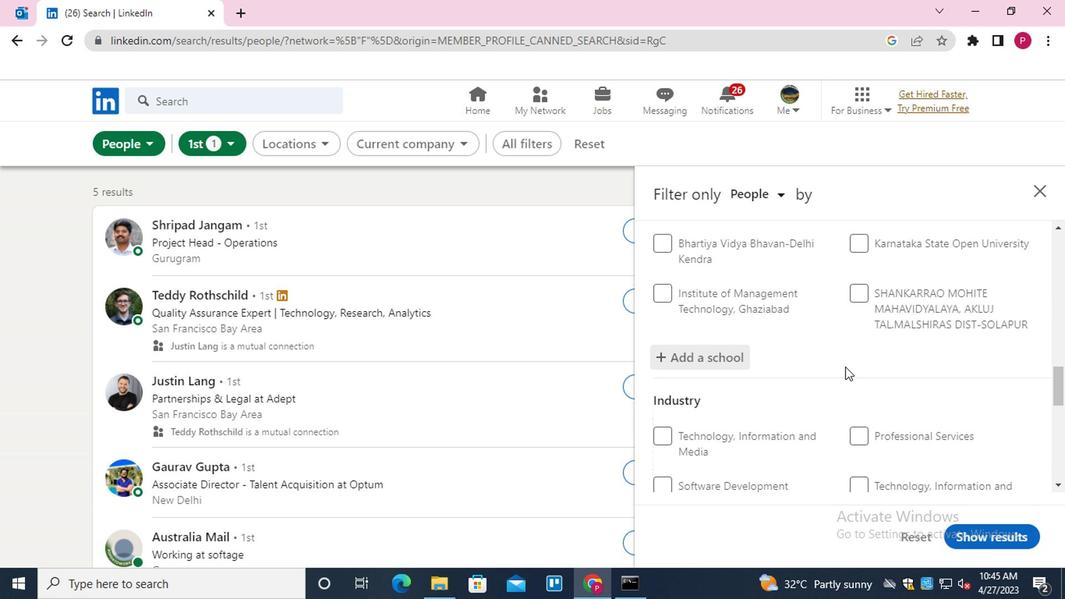 
Action: Mouse moved to (936, 300)
Screenshot: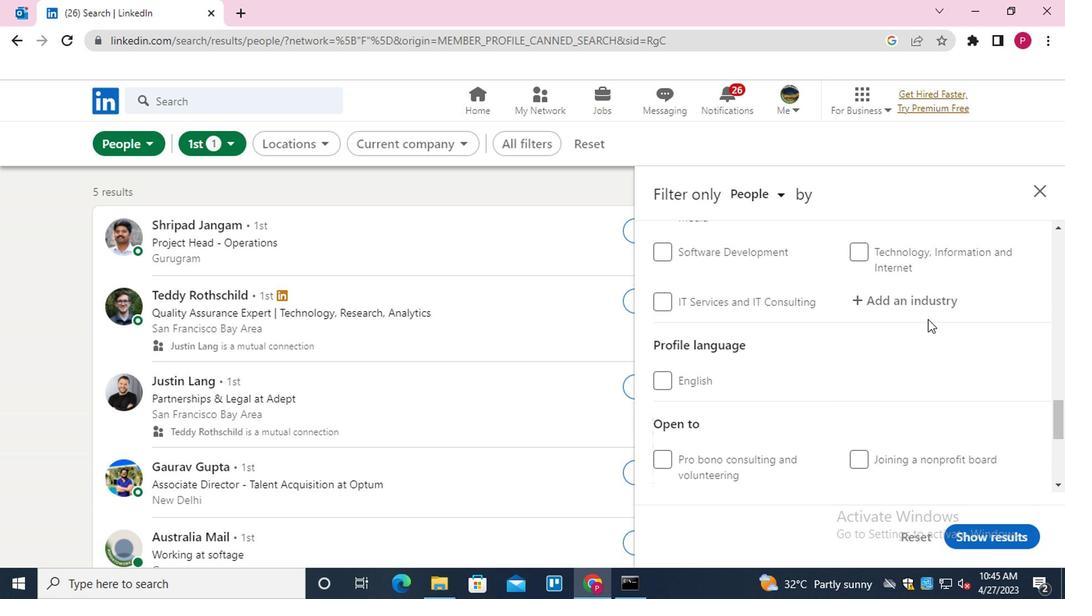 
Action: Mouse pressed left at (936, 300)
Screenshot: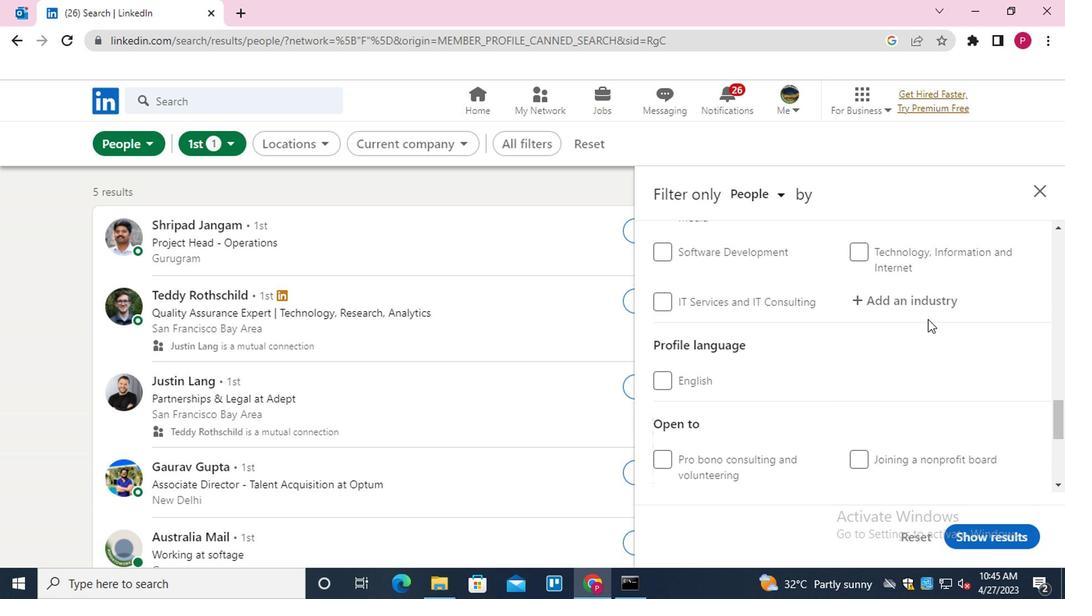 
Action: Key pressed <Key.shift>WHOLESALE<Key.down><Key.down><Key.down><Key.down><Key.down><Key.down><Key.down><Key.down><Key.down><Key.down><Key.down><Key.down><Key.down><Key.down><Key.down><Key.down><Key.down><Key.down><Key.down><Key.down><Key.down><Key.up><Key.enter>
Screenshot: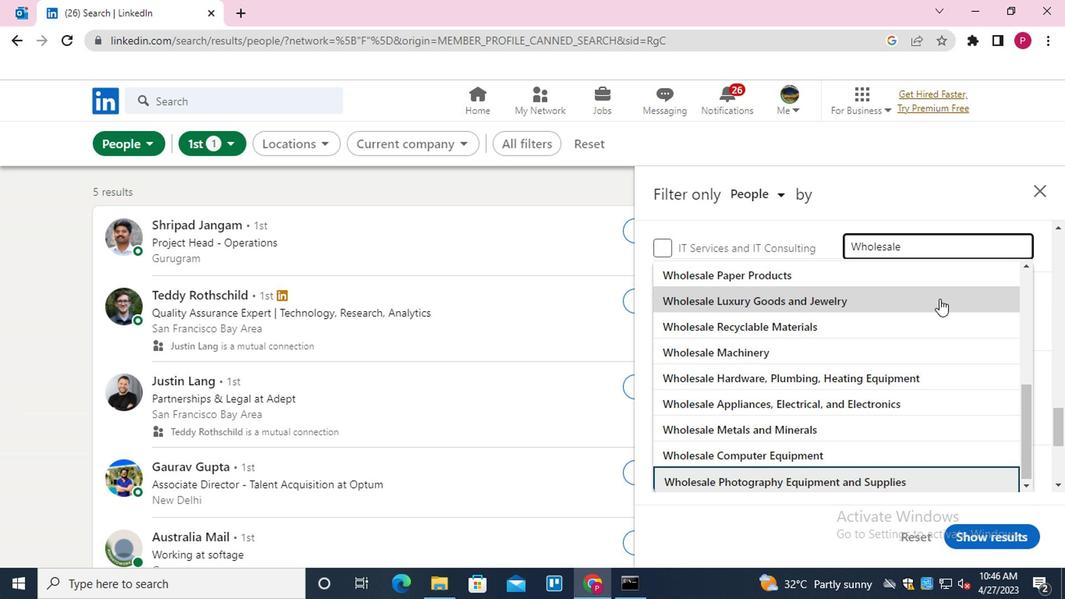 
Action: Mouse moved to (805, 186)
Screenshot: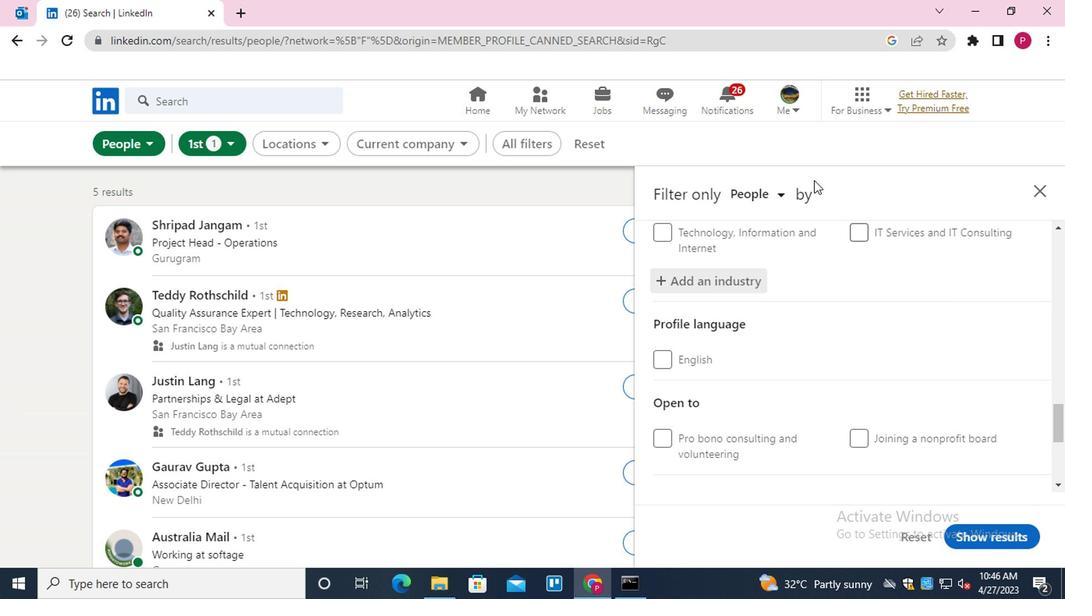 
Action: Mouse scrolled (805, 185) with delta (0, -1)
Screenshot: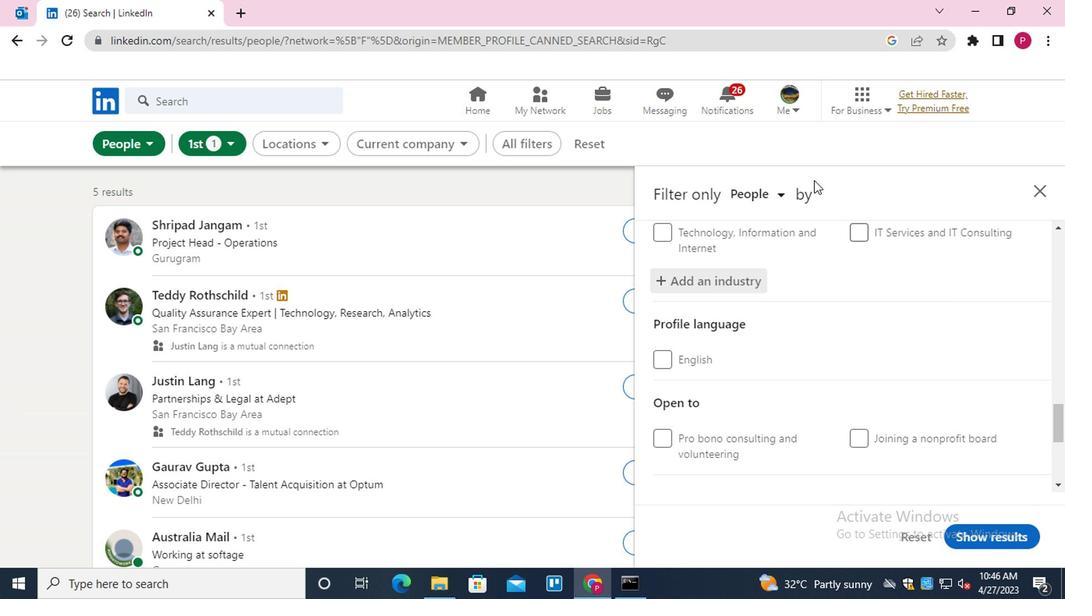 
Action: Mouse moved to (805, 192)
Screenshot: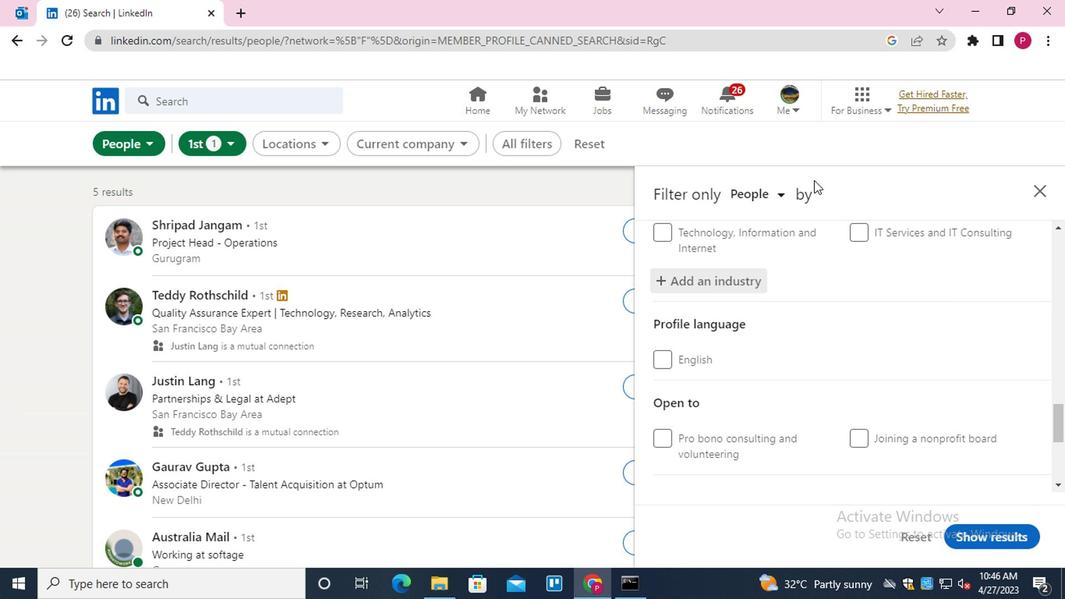 
Action: Mouse scrolled (805, 191) with delta (0, -1)
Screenshot: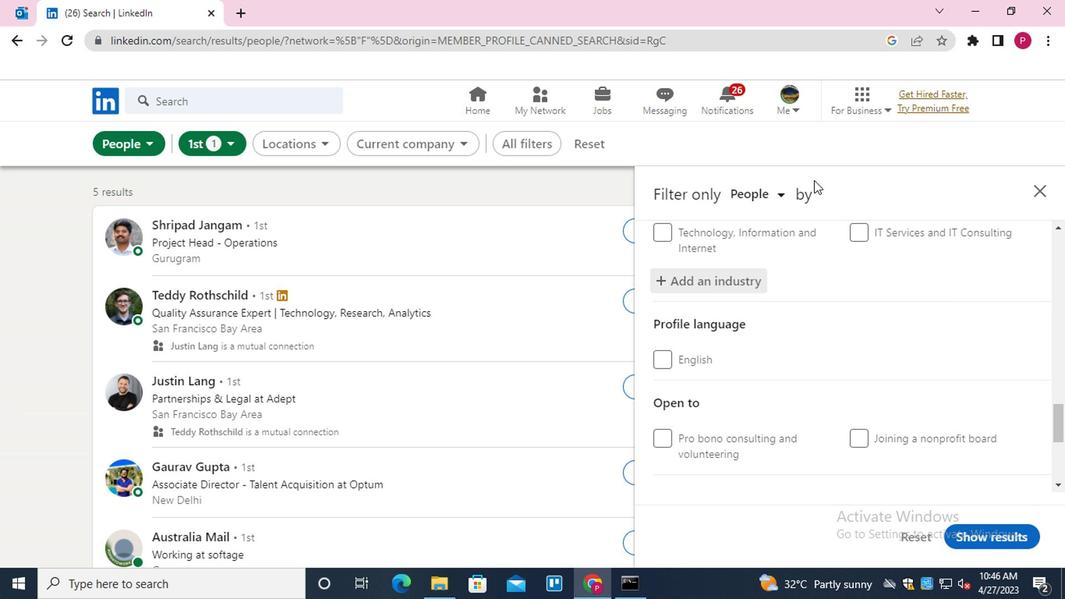 
Action: Mouse moved to (808, 336)
Screenshot: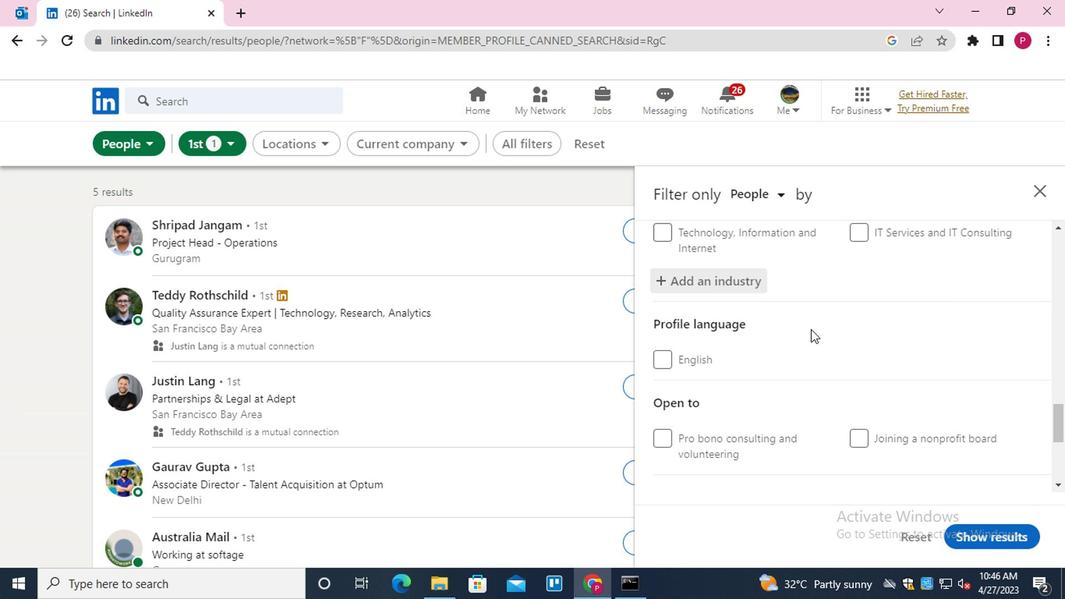 
Action: Mouse scrolled (808, 335) with delta (0, -1)
Screenshot: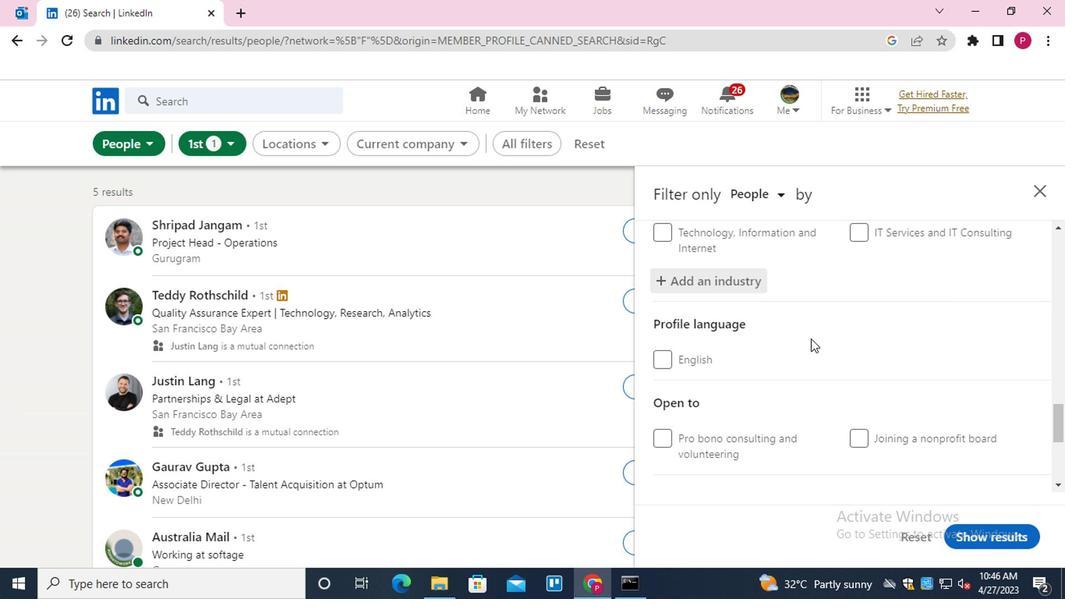
Action: Mouse scrolled (808, 335) with delta (0, -1)
Screenshot: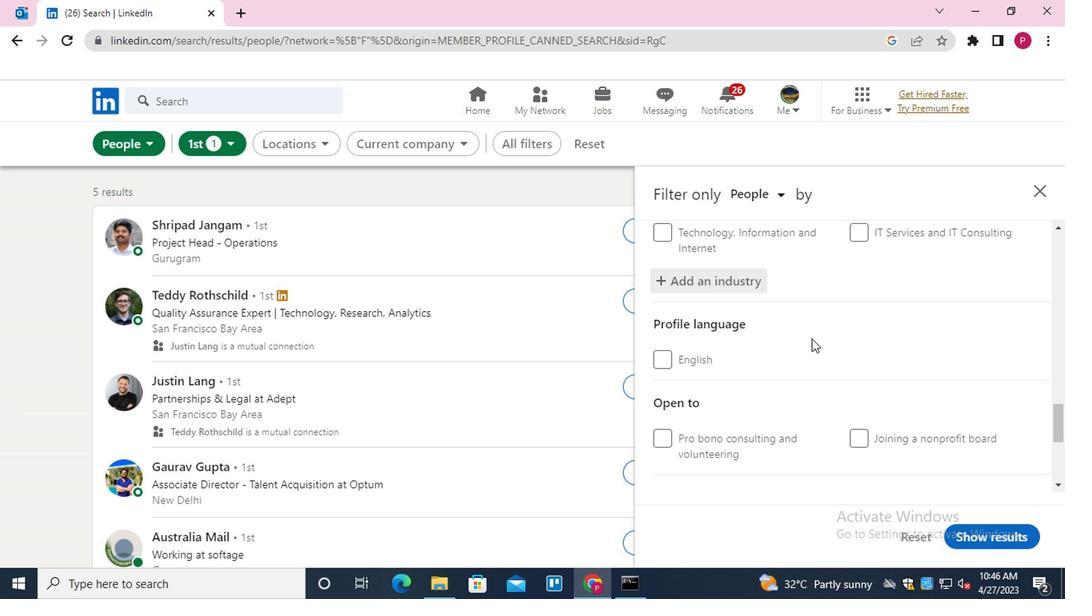 
Action: Mouse scrolled (808, 336) with delta (0, 0)
Screenshot: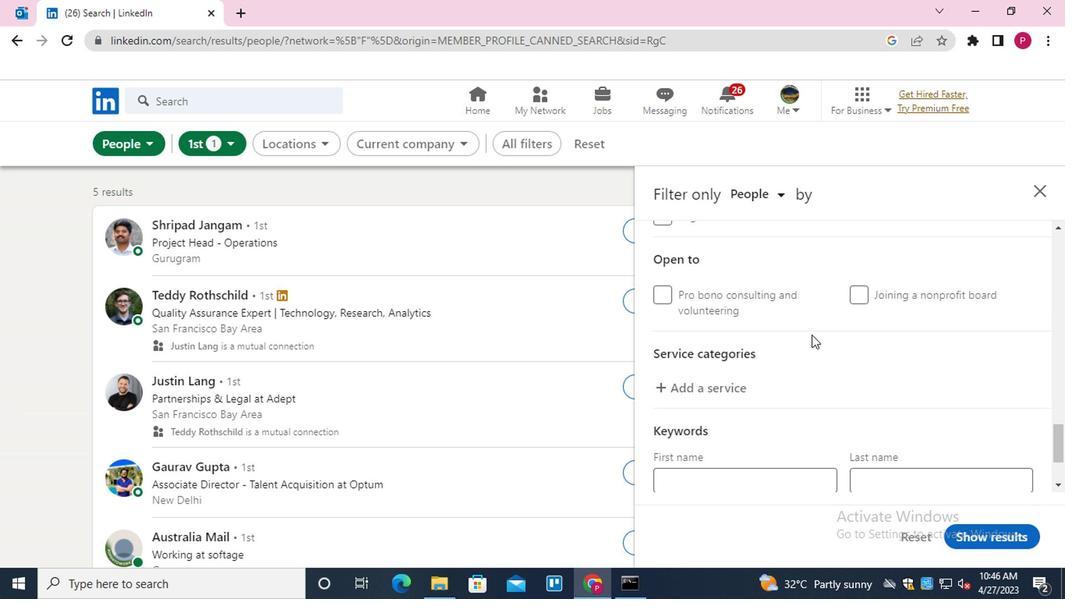 
Action: Mouse scrolled (808, 335) with delta (0, -1)
Screenshot: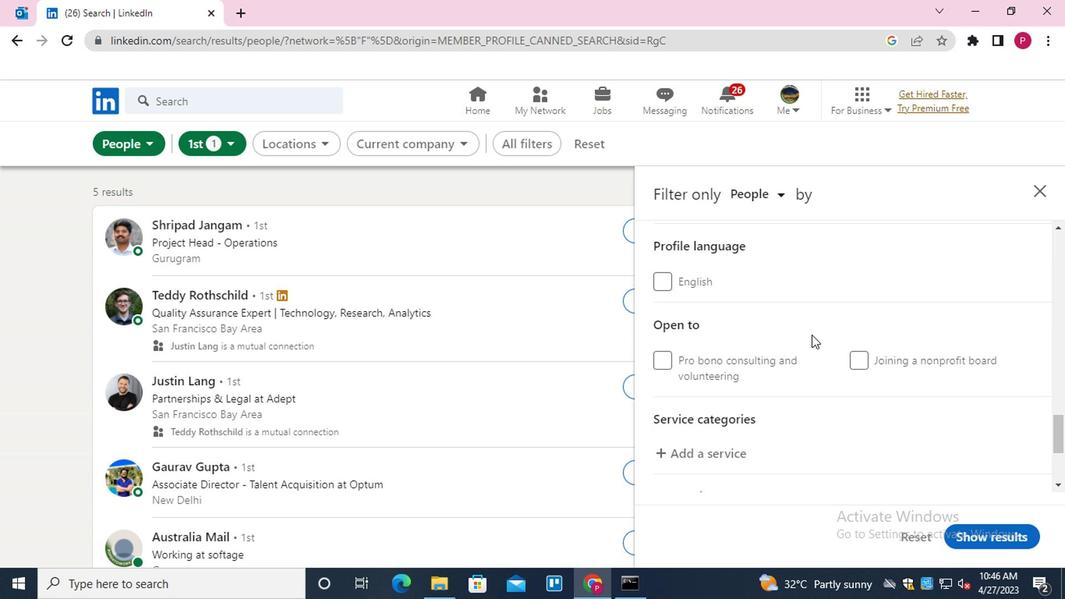
Action: Mouse scrolled (808, 335) with delta (0, -1)
Screenshot: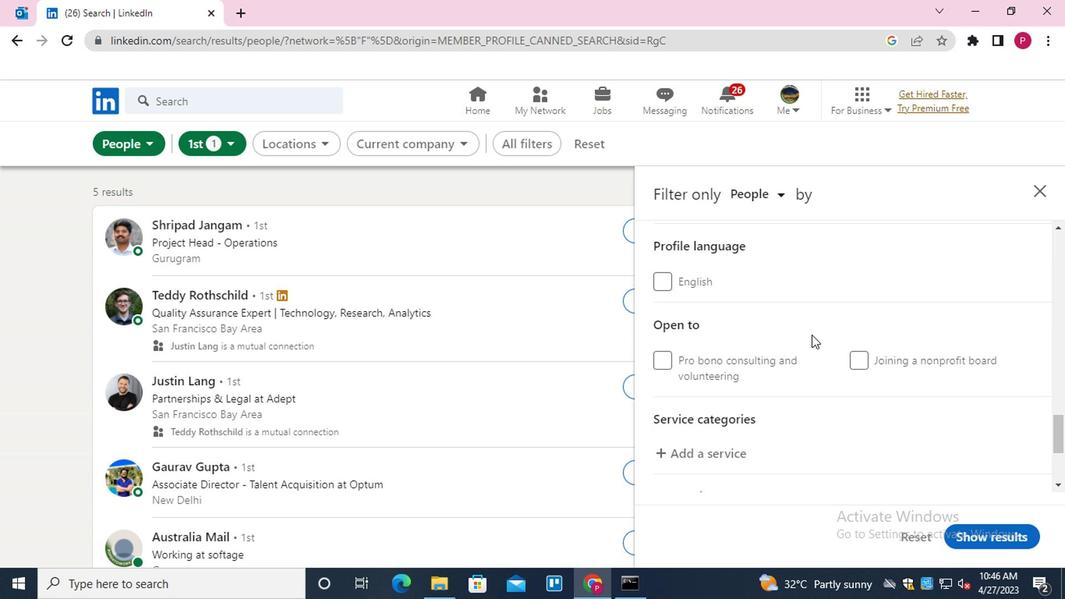 
Action: Mouse moved to (718, 290)
Screenshot: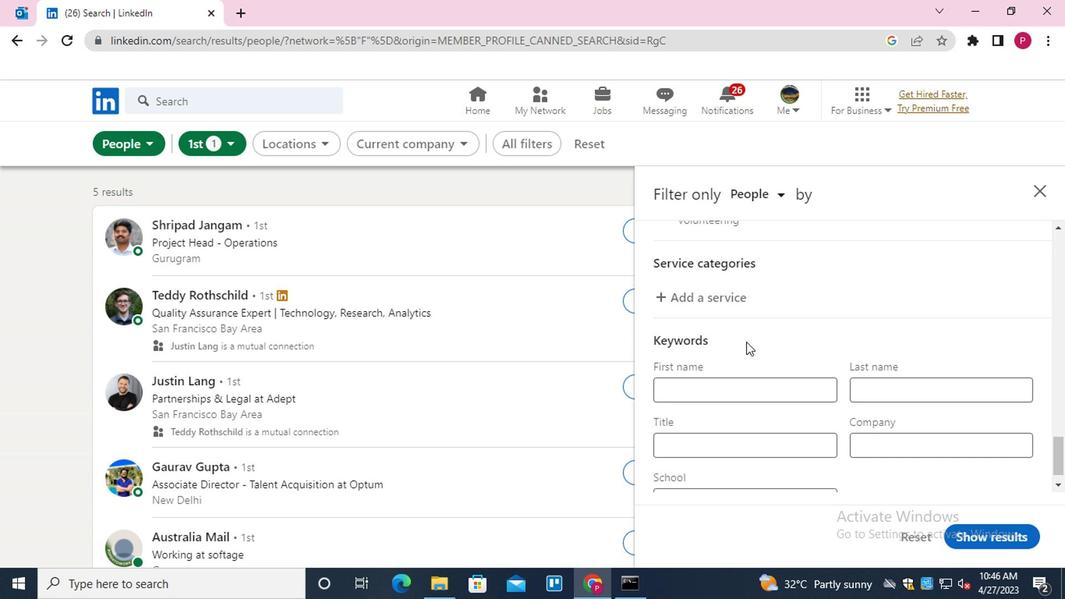 
Action: Mouse pressed left at (718, 290)
Screenshot: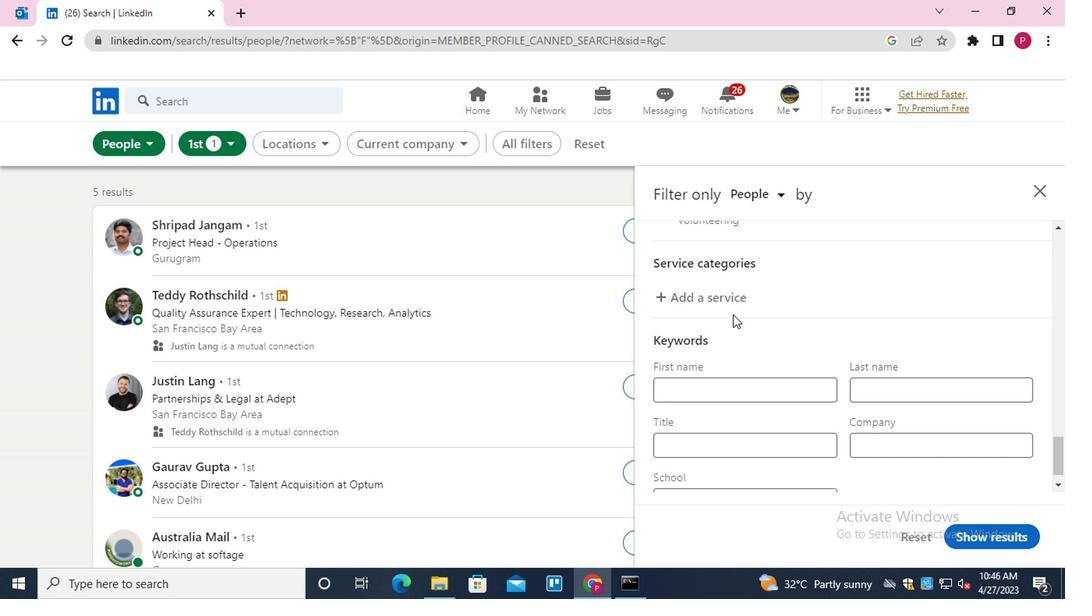 
Action: Mouse moved to (721, 285)
Screenshot: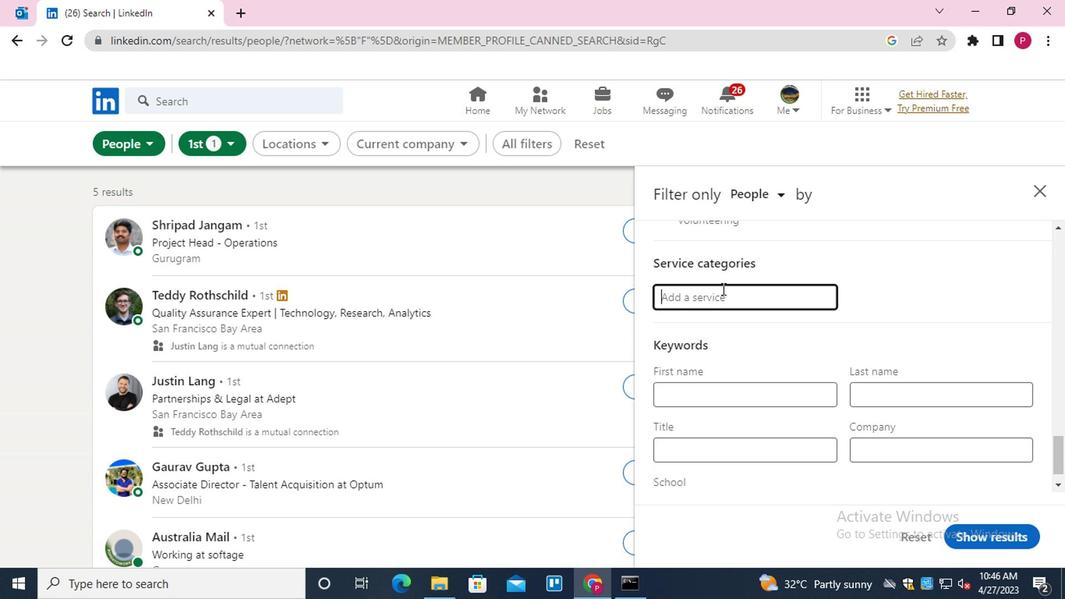 
Action: Key pressed <Key.shift>PRODUCT<Key.down><Key.enter>
Screenshot: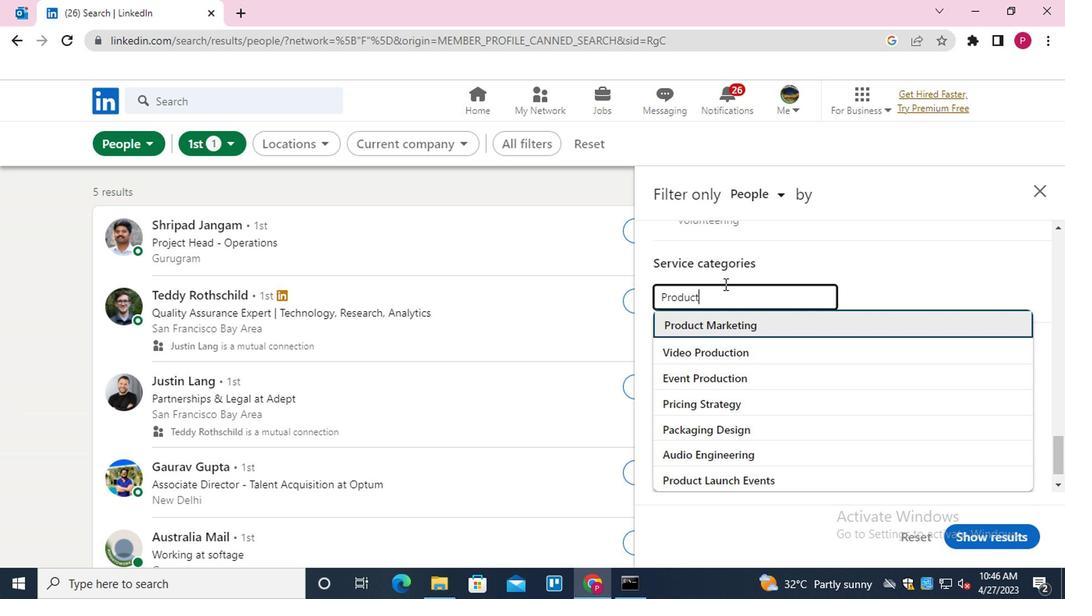 
Action: Mouse moved to (708, 315)
Screenshot: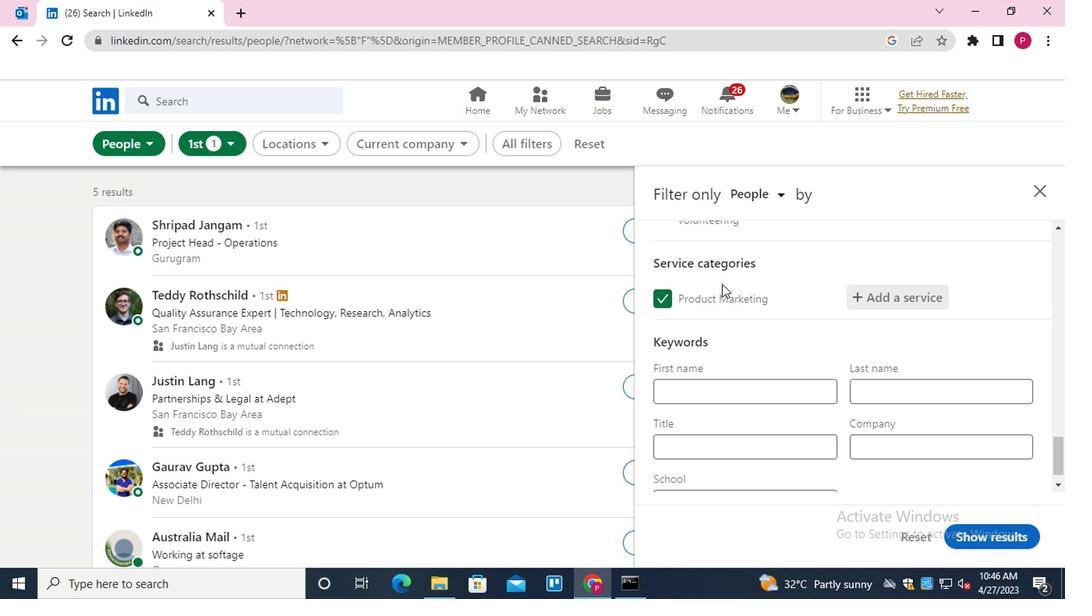 
Action: Mouse scrolled (708, 315) with delta (0, 0)
Screenshot: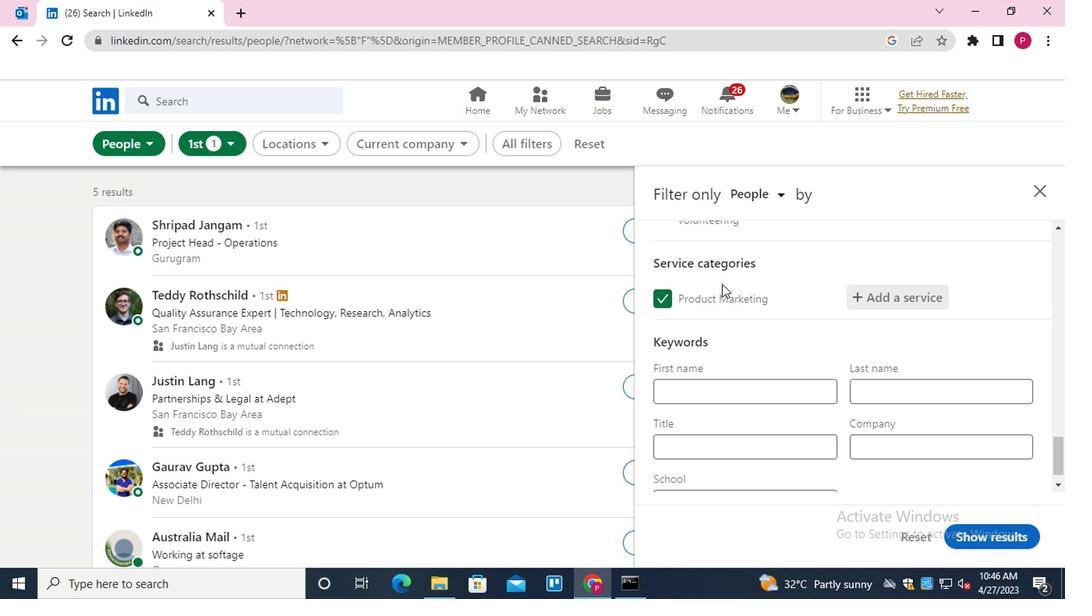 
Action: Mouse moved to (708, 317)
Screenshot: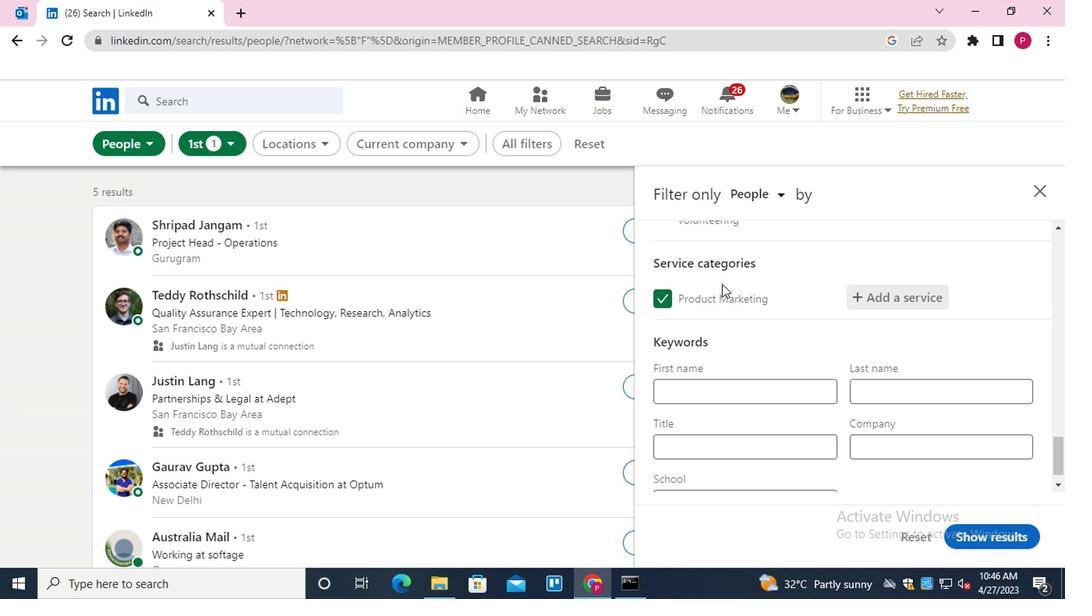 
Action: Mouse scrolled (708, 317) with delta (0, 0)
Screenshot: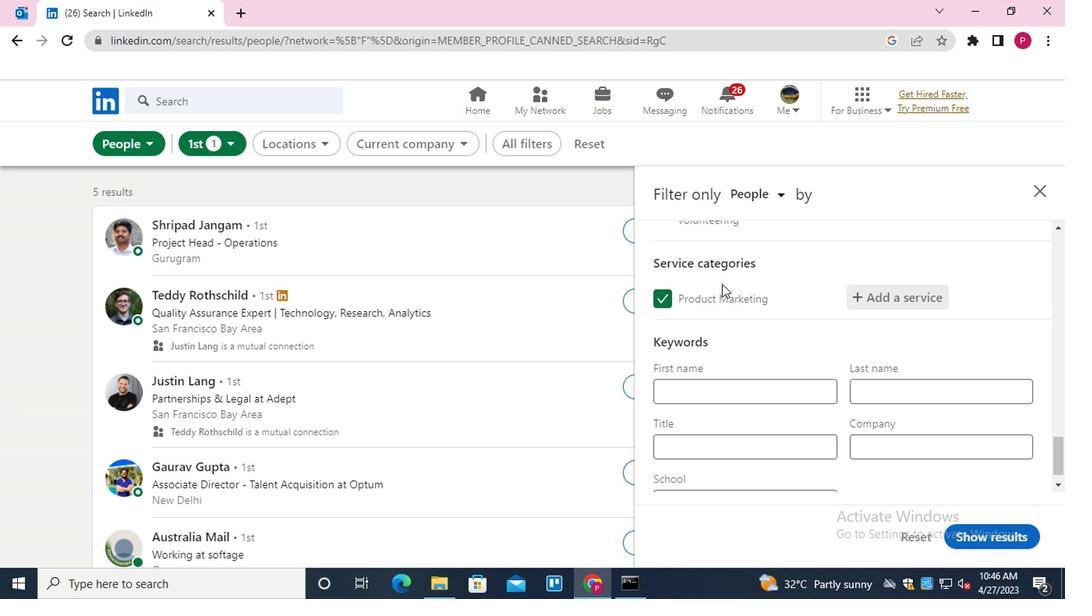 
Action: Mouse moved to (708, 321)
Screenshot: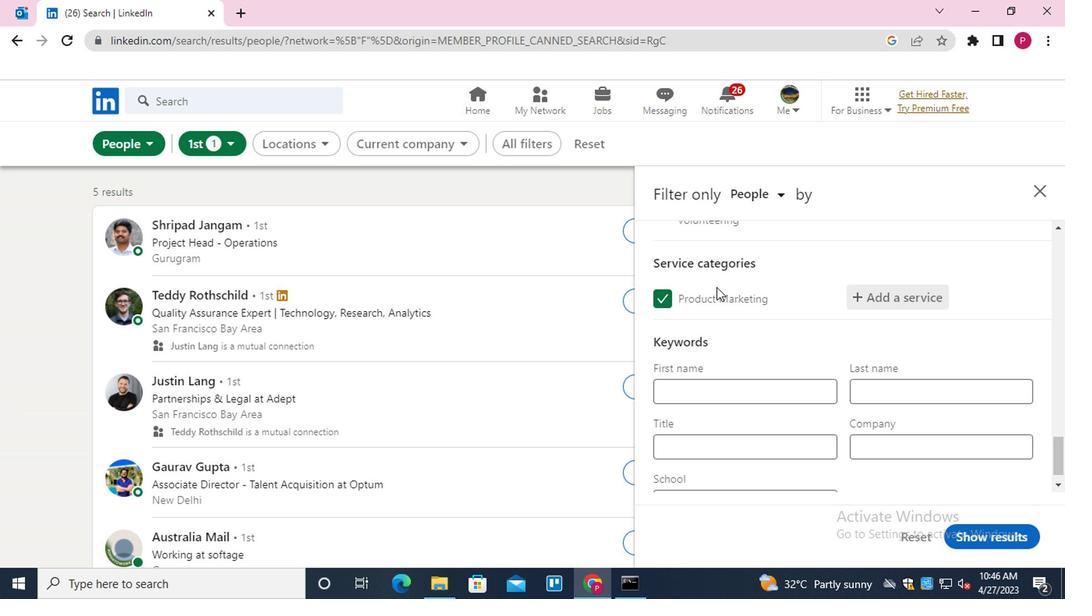 
Action: Mouse scrolled (708, 320) with delta (0, 0)
Screenshot: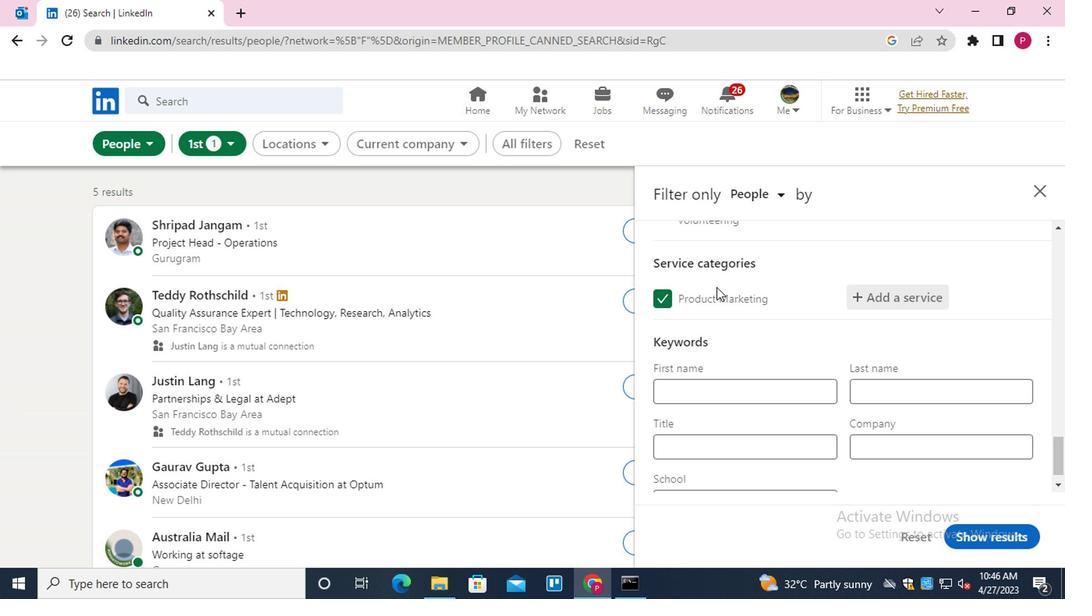 
Action: Mouse moved to (724, 422)
Screenshot: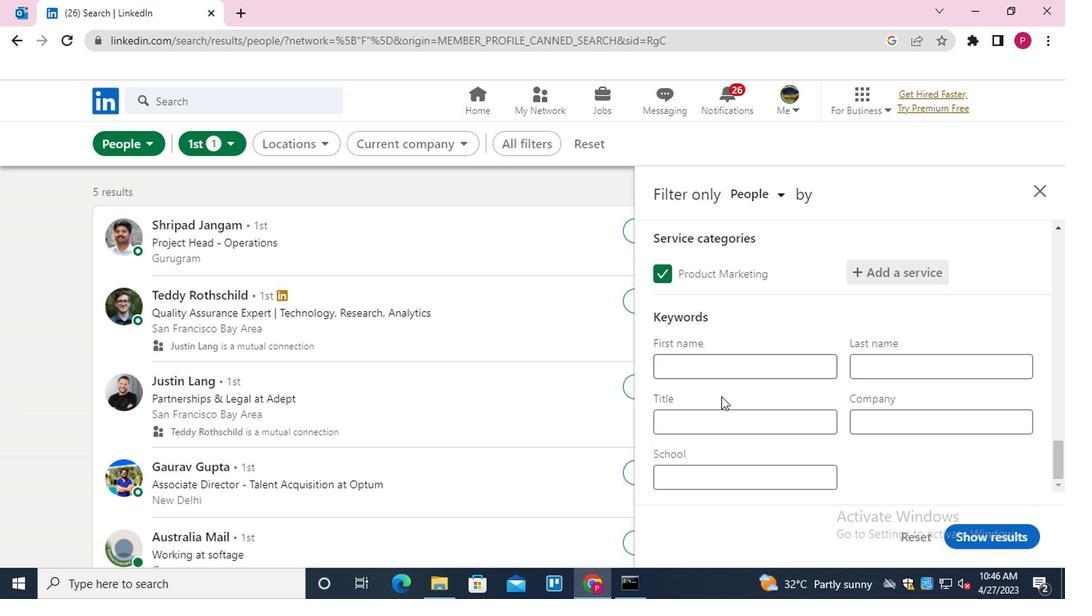 
Action: Mouse pressed left at (724, 422)
Screenshot: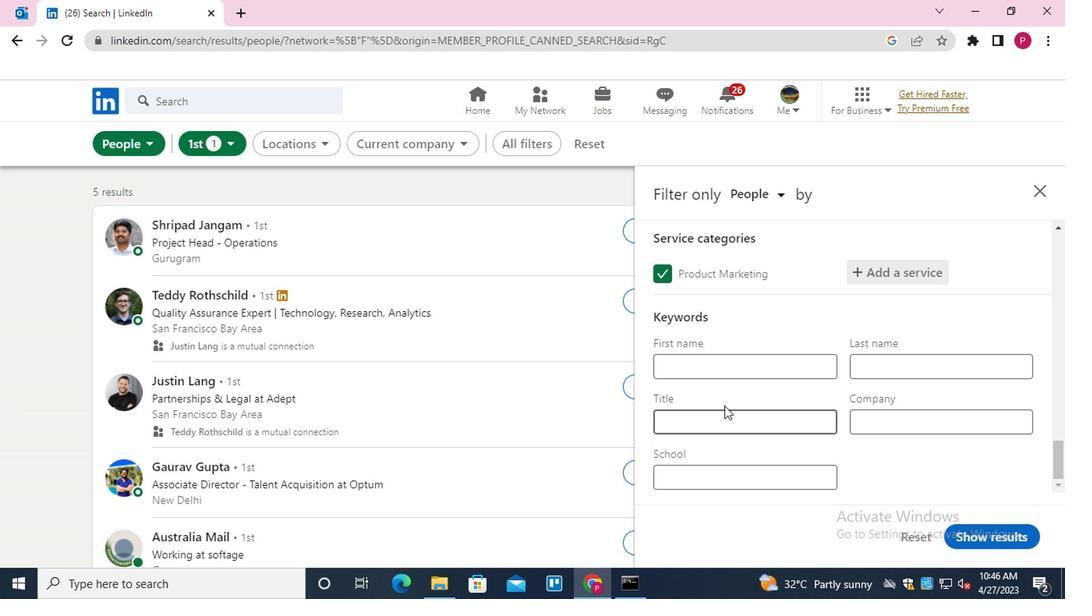 
Action: Mouse moved to (765, 419)
Screenshot: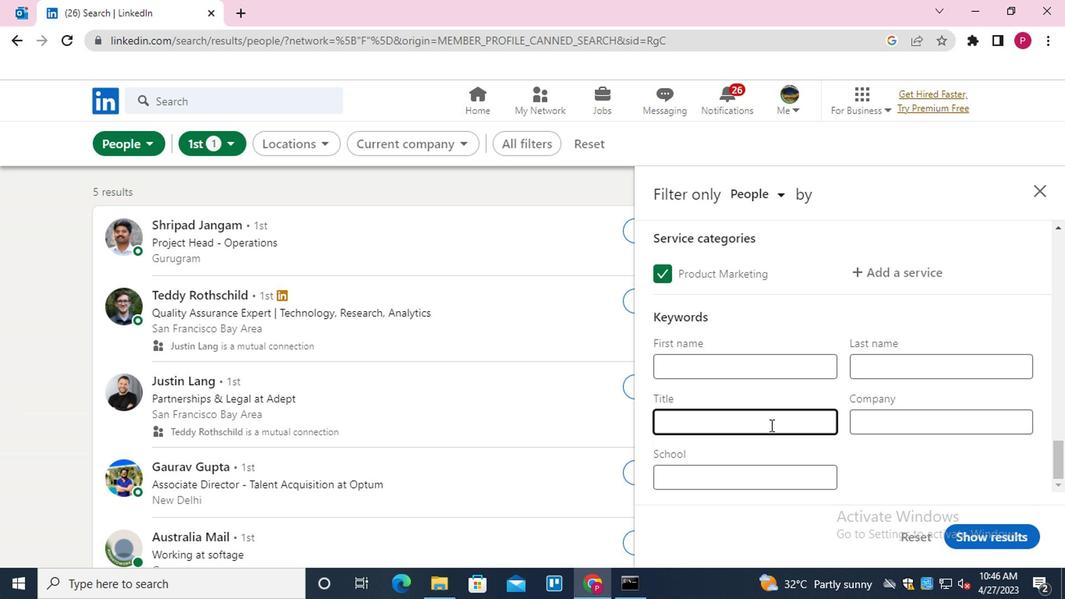 
Action: Key pressed <Key.shift>ANIMAL<Key.space><Key.shift>BREEDER
Screenshot: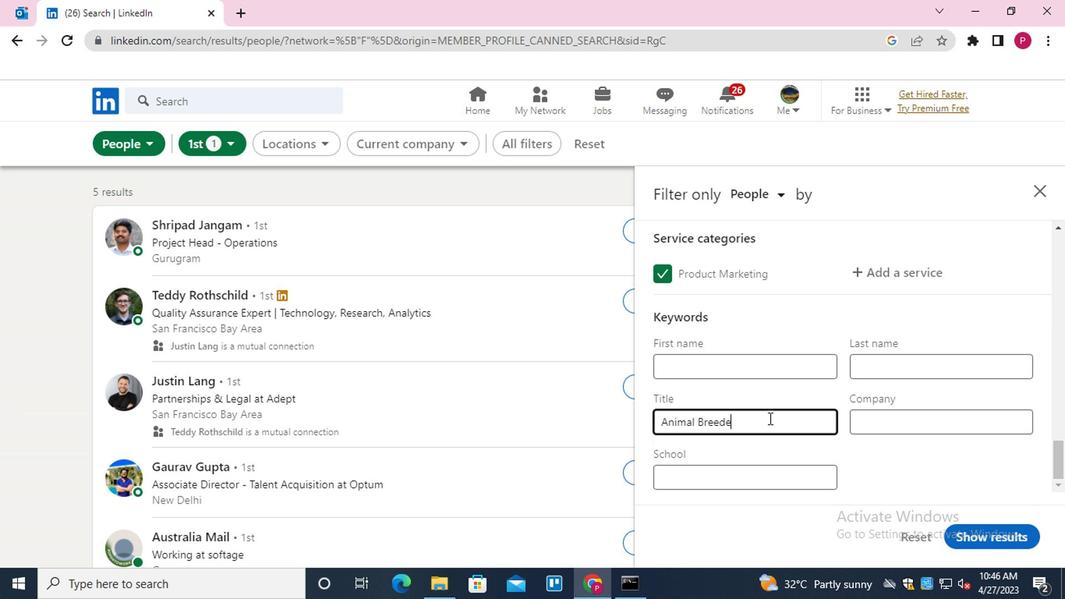 
Action: Mouse moved to (967, 532)
Screenshot: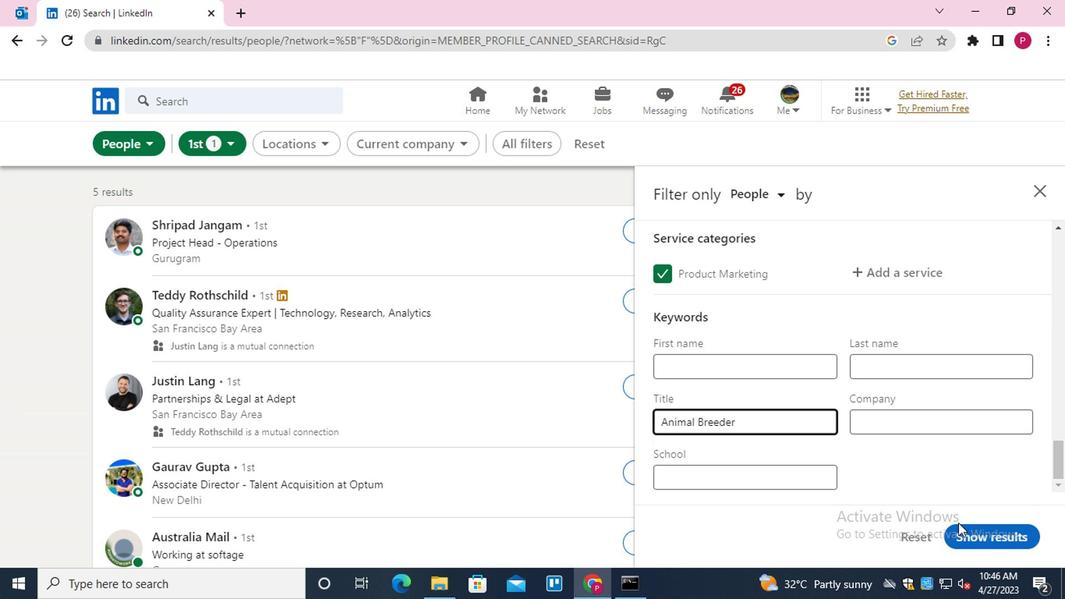 
Action: Mouse pressed left at (967, 532)
Screenshot: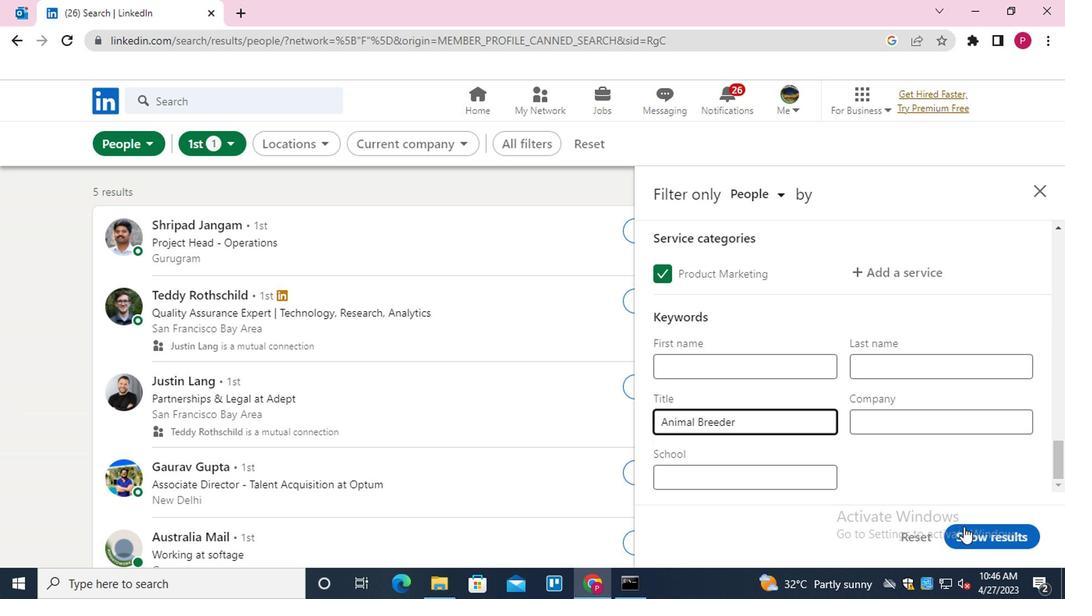 
Action: Mouse moved to (436, 298)
Screenshot: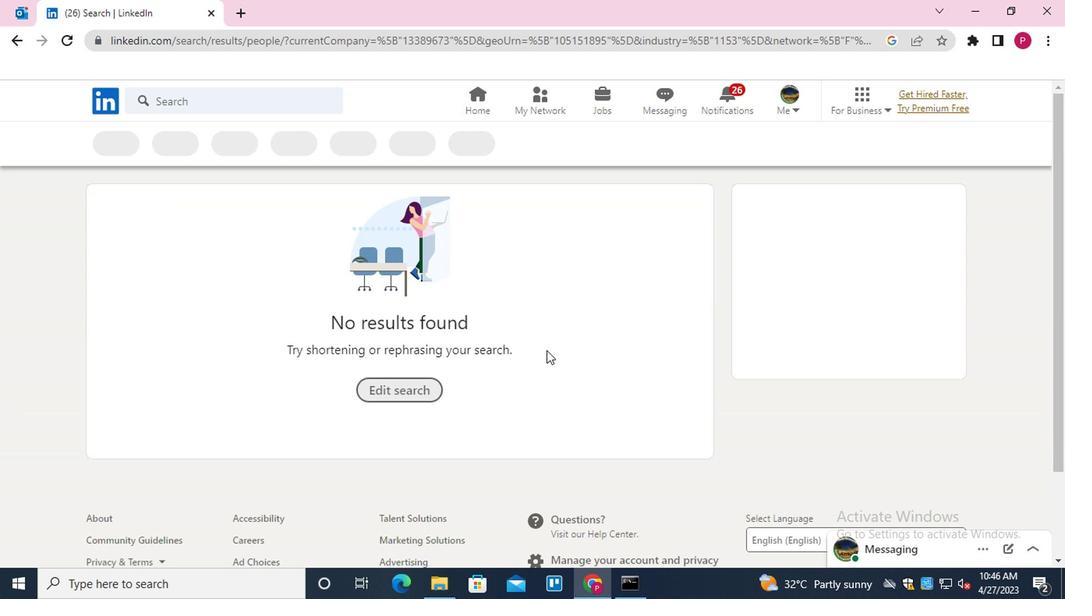 
